 Task: Find connections with filter location Colegiales with filter topic #cybersecuritywith filter profile language English with filter current company Globant with filter school IT Jobs Updates with filter industry Audio and Video Equipment Manufacturing with filter service category Health Insurance with filter keywords title Payroll Manager
Action: Mouse moved to (503, 98)
Screenshot: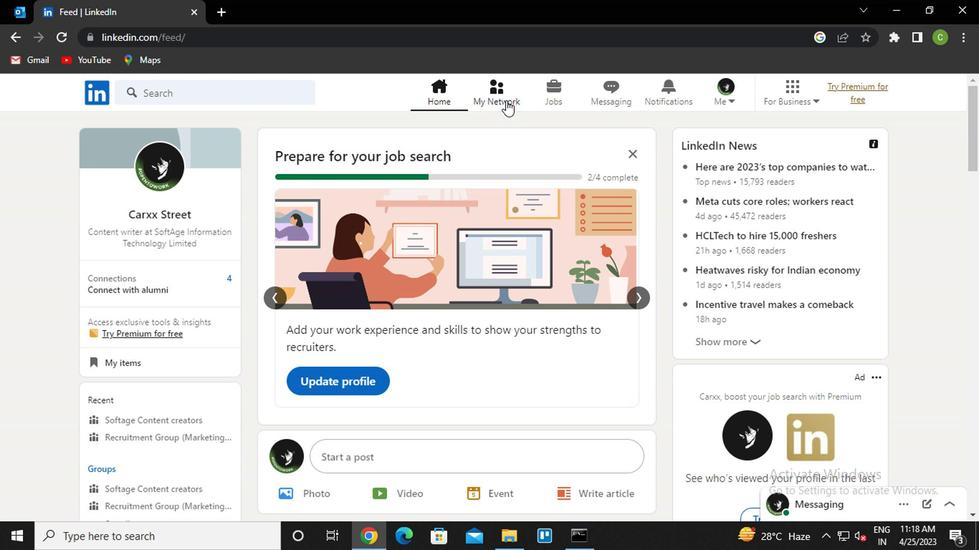 
Action: Mouse pressed left at (503, 98)
Screenshot: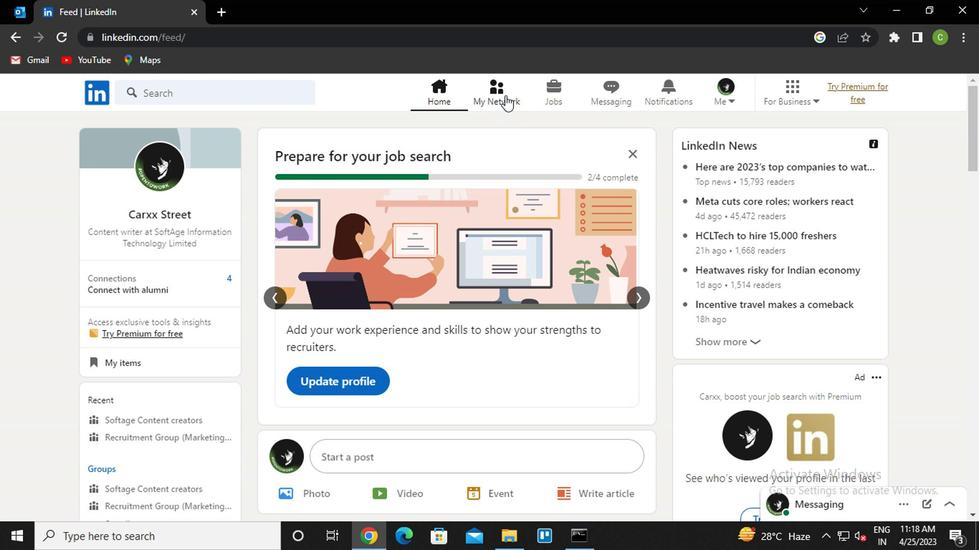 
Action: Mouse moved to (189, 180)
Screenshot: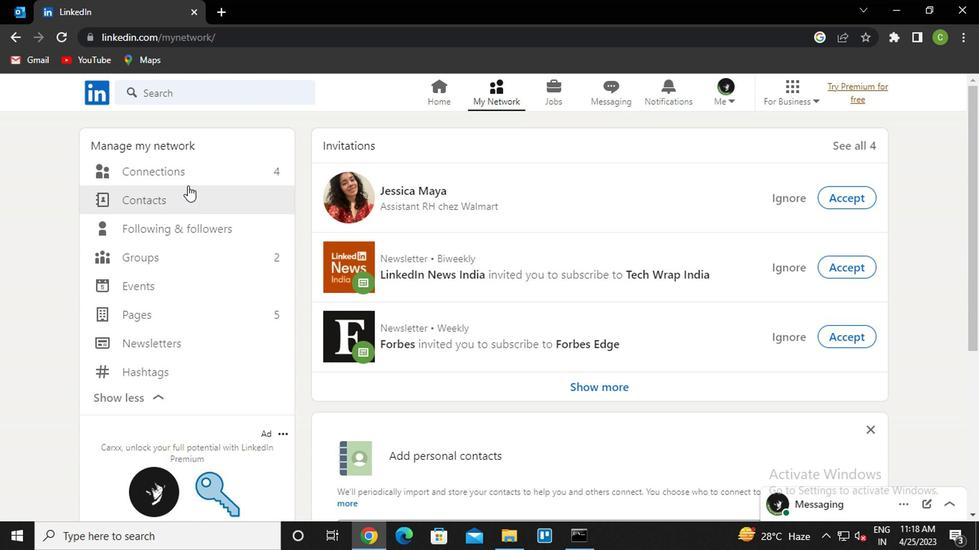 
Action: Mouse pressed left at (189, 180)
Screenshot: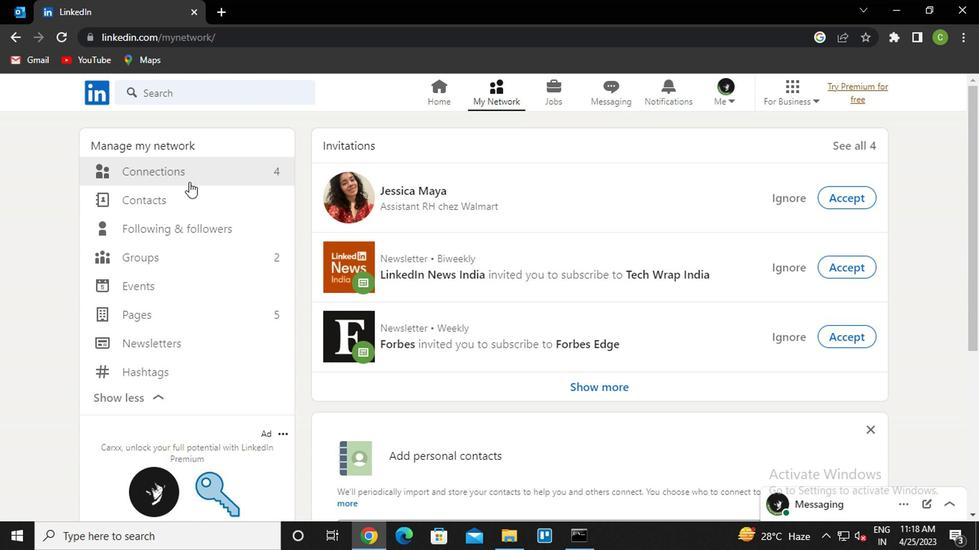 
Action: Mouse moved to (606, 172)
Screenshot: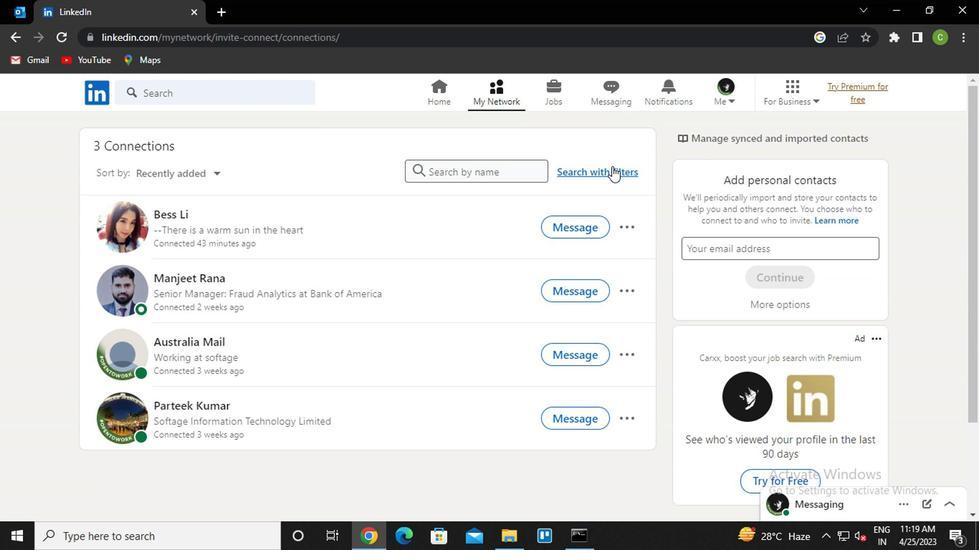 
Action: Mouse pressed left at (606, 172)
Screenshot: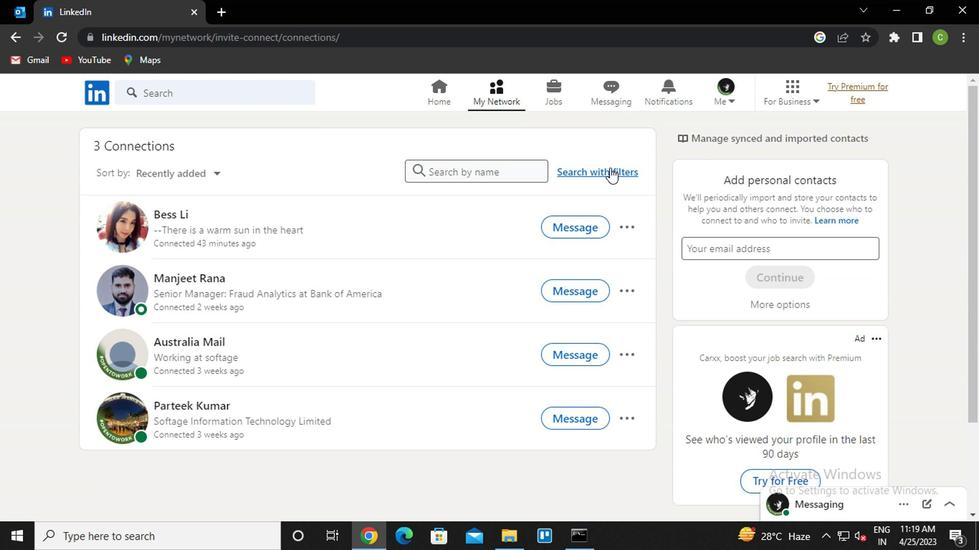 
Action: Mouse moved to (493, 138)
Screenshot: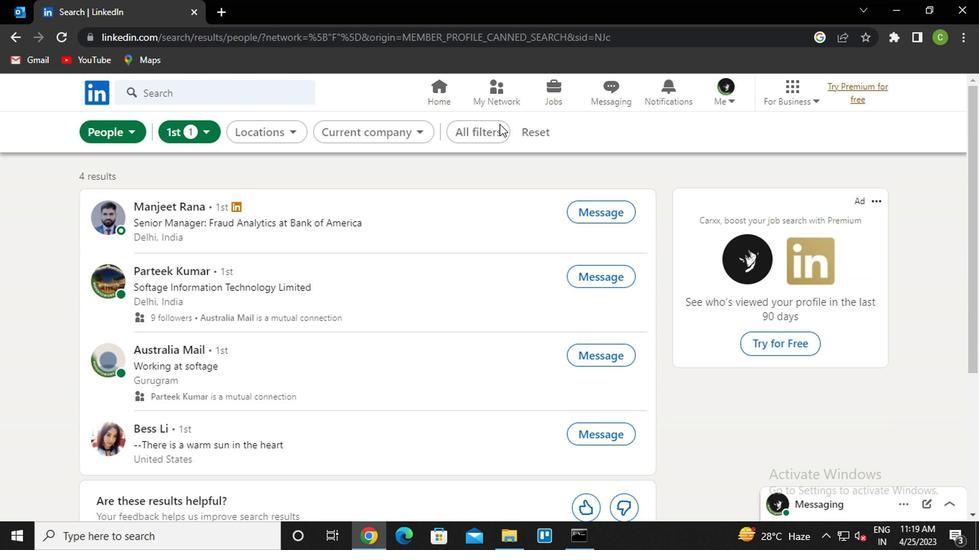 
Action: Mouse pressed left at (493, 138)
Screenshot: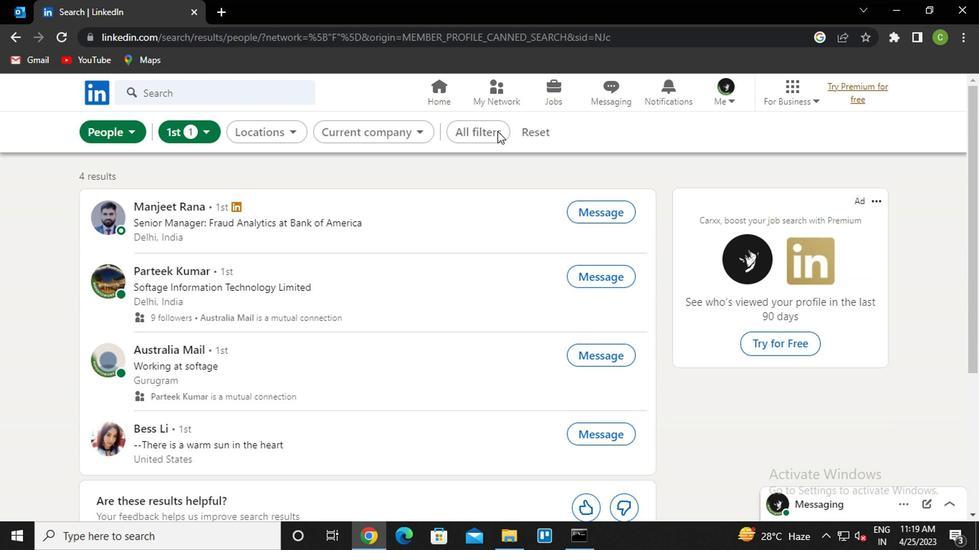 
Action: Mouse moved to (804, 340)
Screenshot: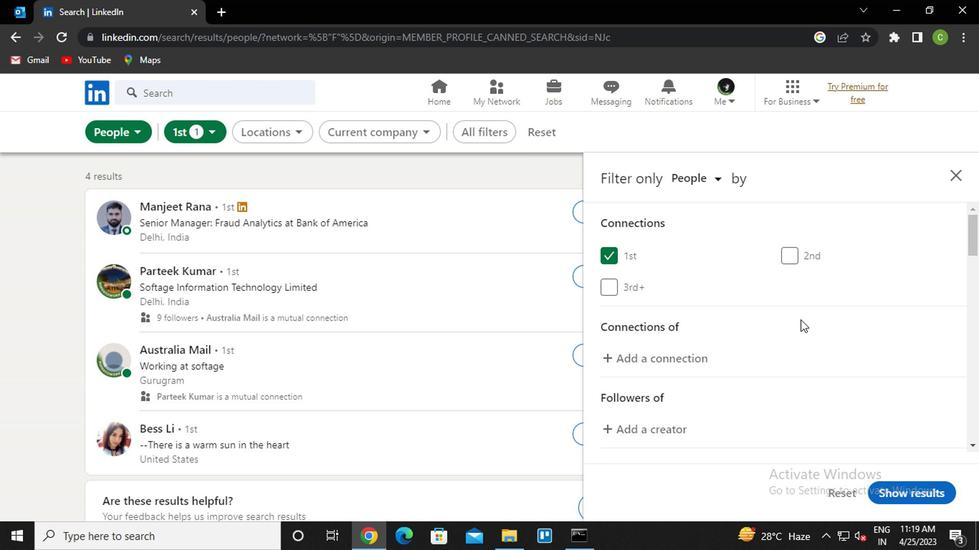 
Action: Mouse scrolled (804, 339) with delta (0, -1)
Screenshot: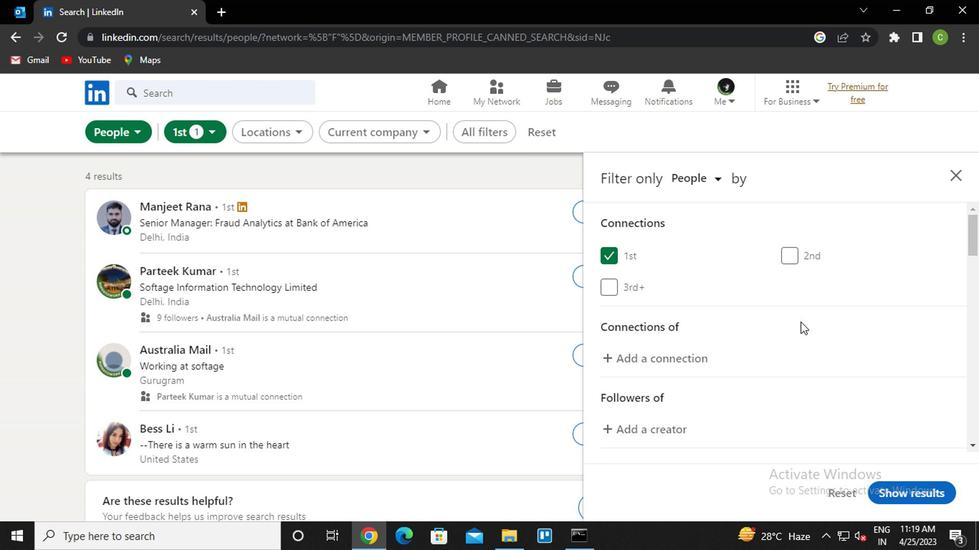 
Action: Mouse scrolled (804, 339) with delta (0, -1)
Screenshot: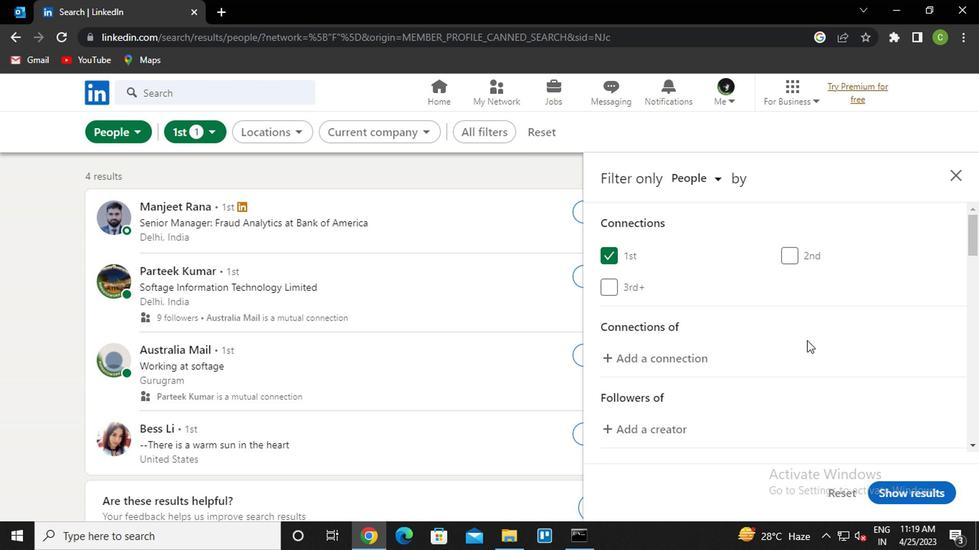 
Action: Mouse scrolled (804, 339) with delta (0, -1)
Screenshot: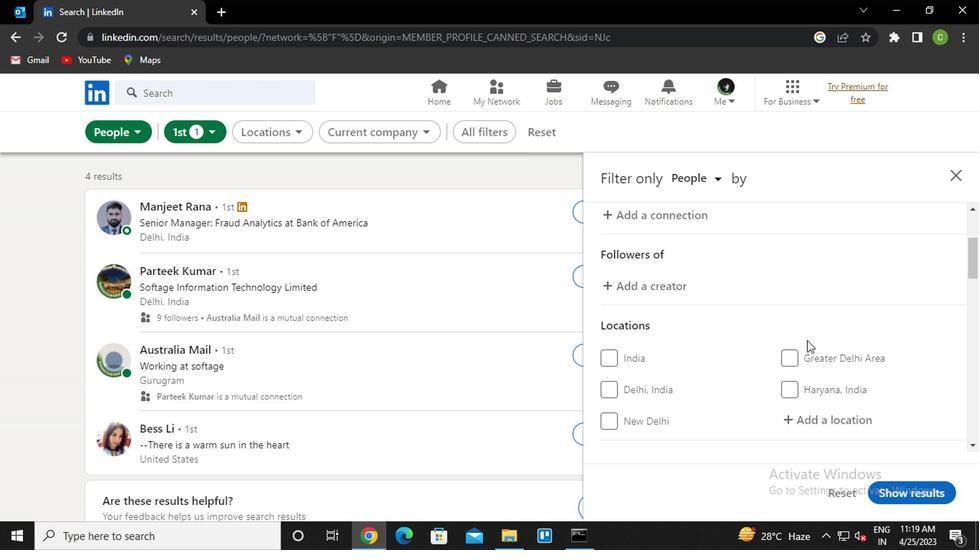 
Action: Mouse moved to (817, 347)
Screenshot: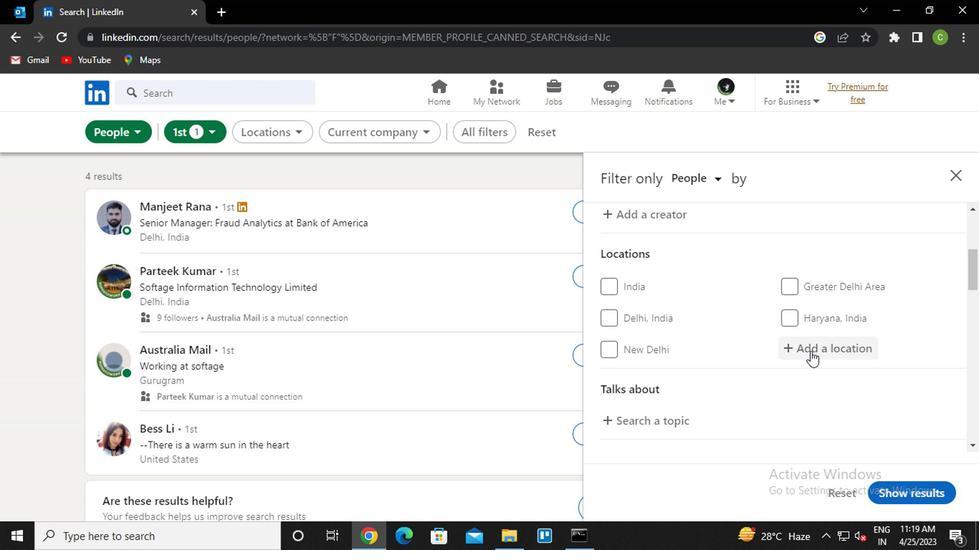 
Action: Mouse pressed left at (817, 347)
Screenshot: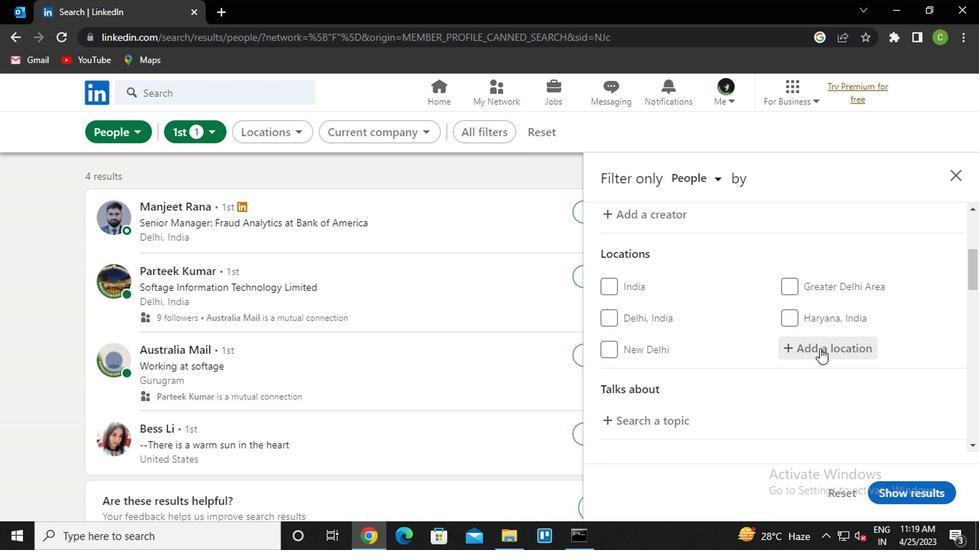 
Action: Key pressed <Key.caps_lock><Key.caps_lock>c<Key.caps_lock>olegiales
Screenshot: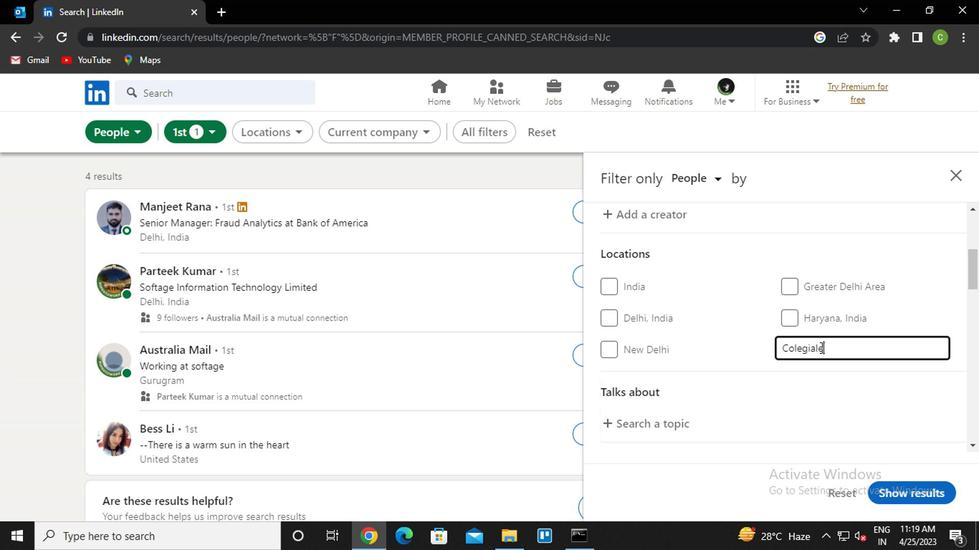 
Action: Mouse moved to (828, 382)
Screenshot: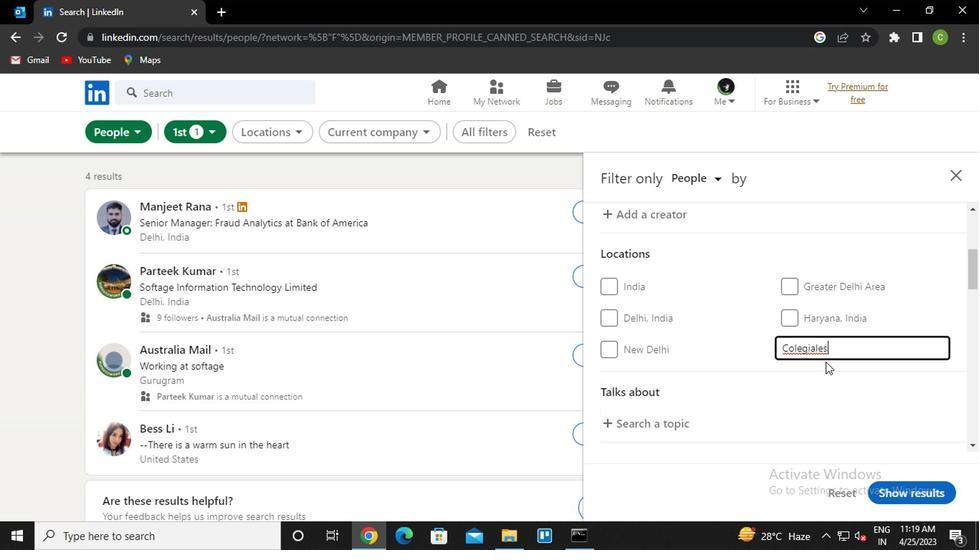 
Action: Mouse pressed left at (828, 382)
Screenshot: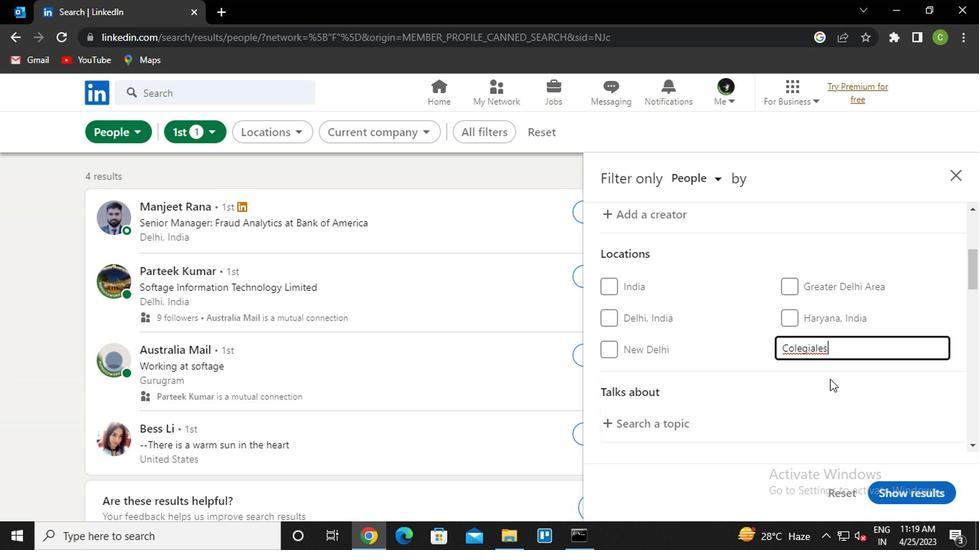 
Action: Mouse moved to (828, 383)
Screenshot: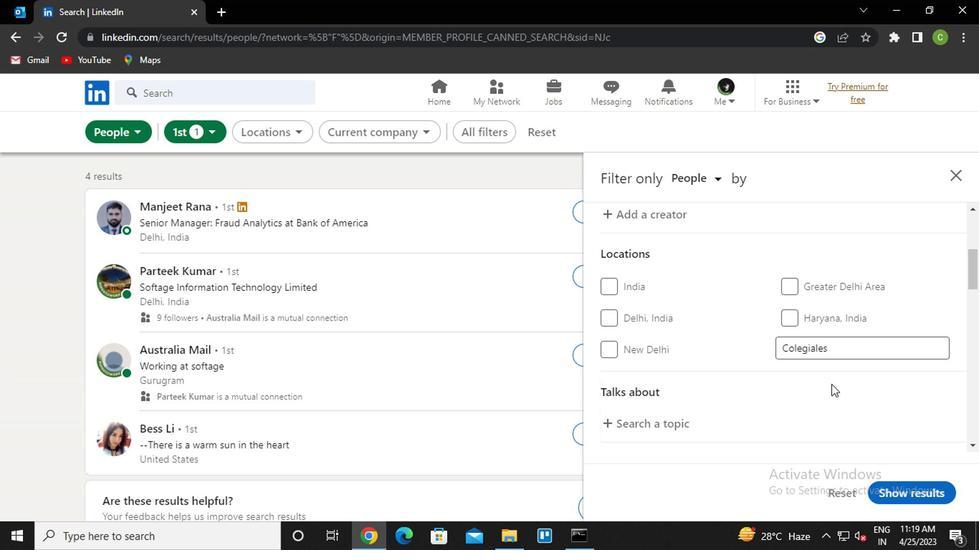 
Action: Mouse scrolled (828, 382) with delta (0, 0)
Screenshot: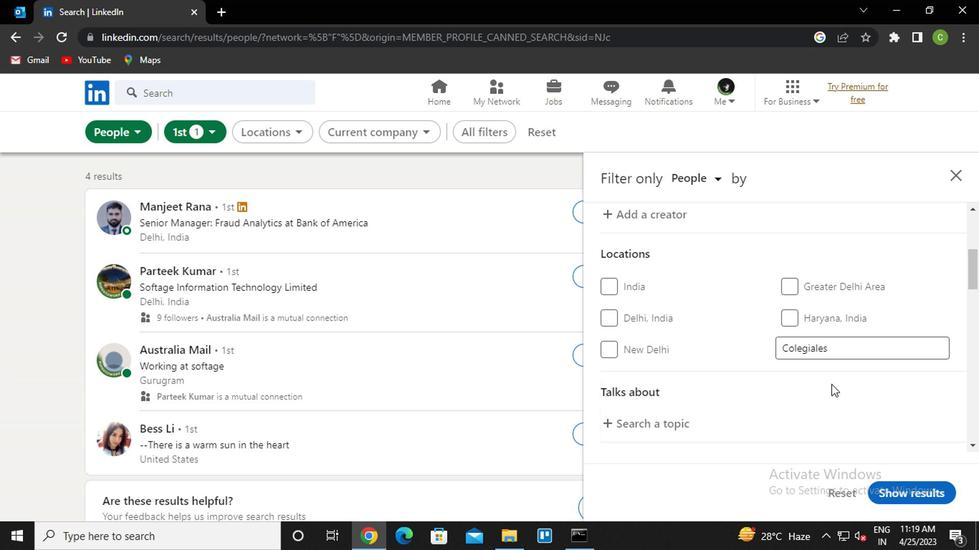 
Action: Mouse moved to (654, 354)
Screenshot: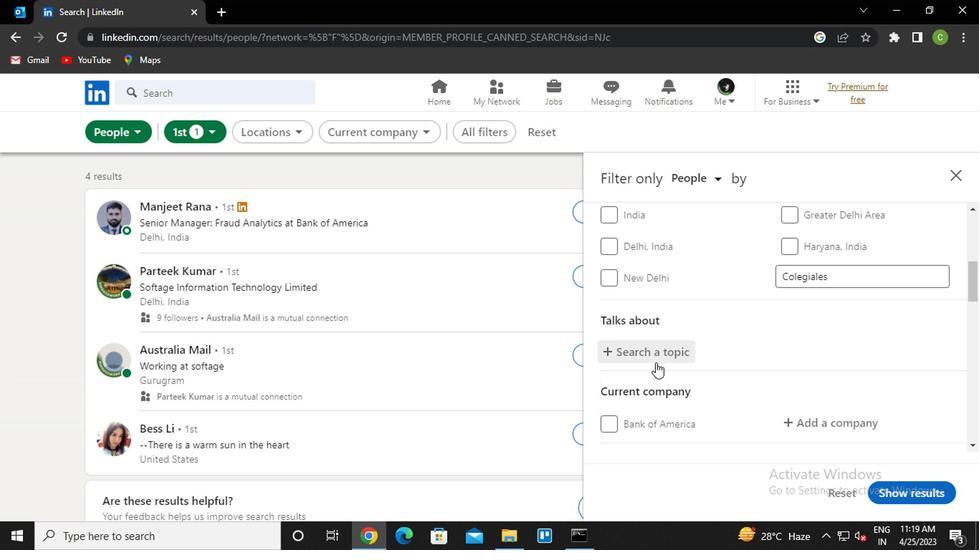 
Action: Mouse pressed left at (654, 354)
Screenshot: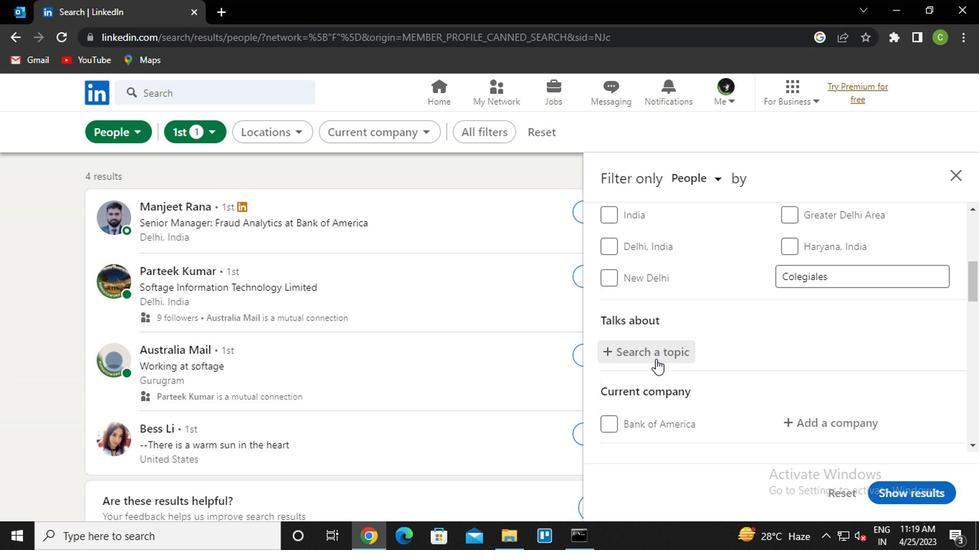 
Action: Mouse moved to (654, 353)
Screenshot: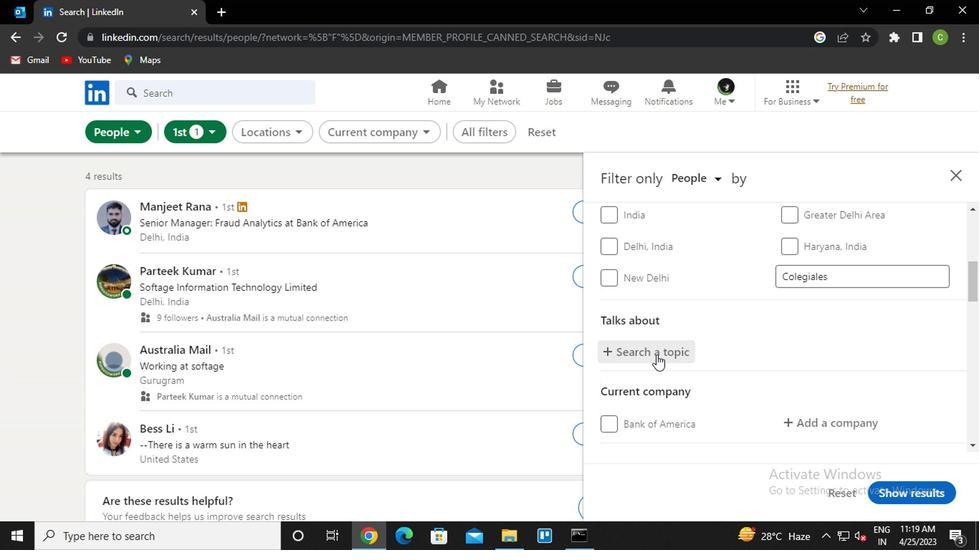
Action: Key pressed <Key.shift>@CYBERSECURITY
Screenshot: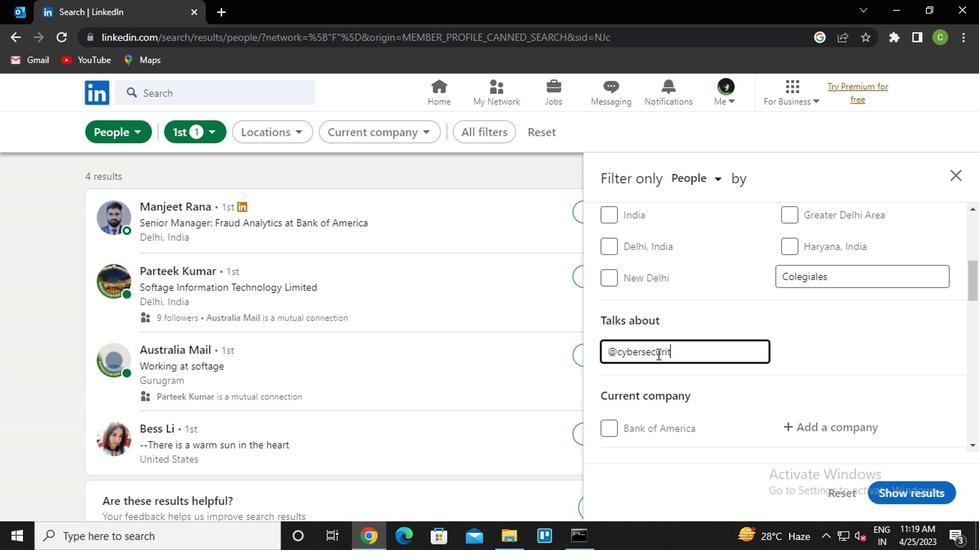 
Action: Mouse moved to (615, 351)
Screenshot: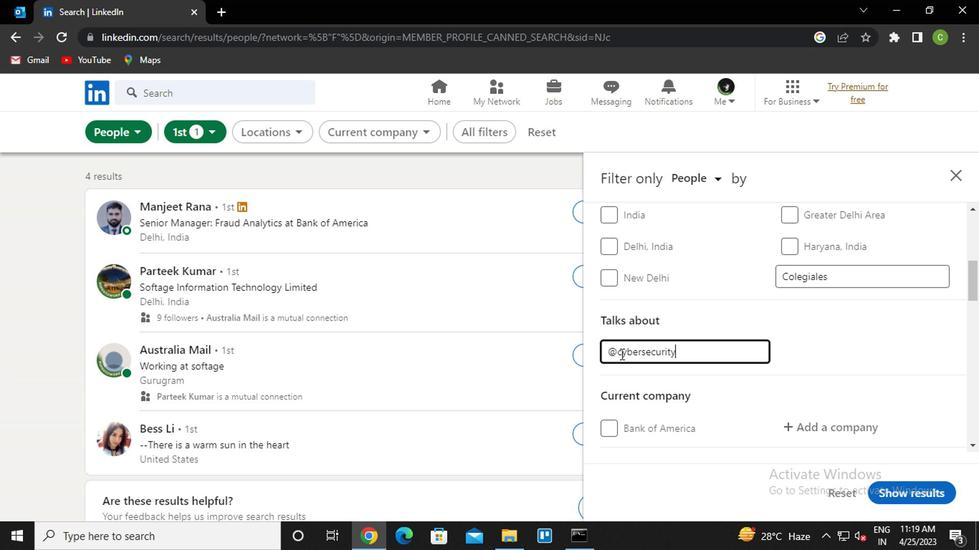 
Action: Mouse pressed left at (615, 351)
Screenshot: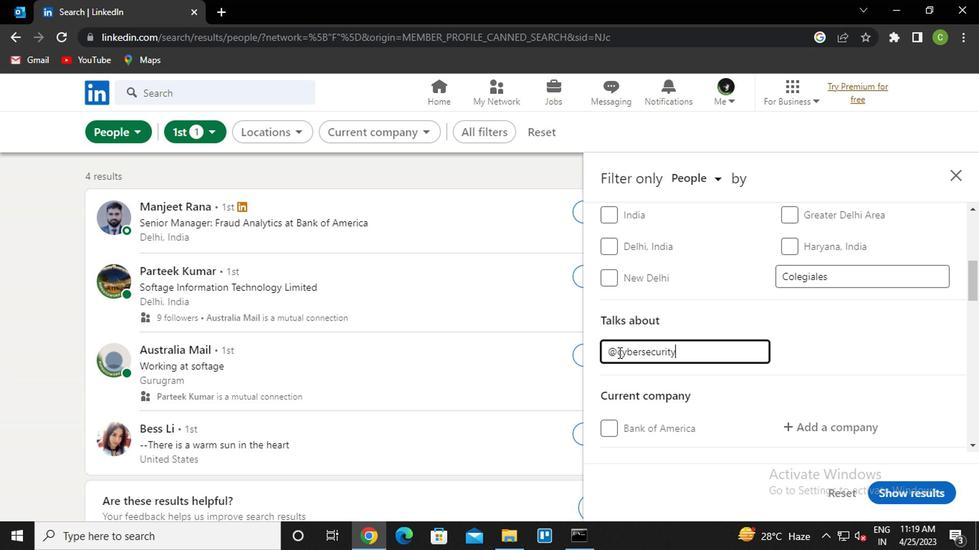 
Action: Mouse moved to (618, 351)
Screenshot: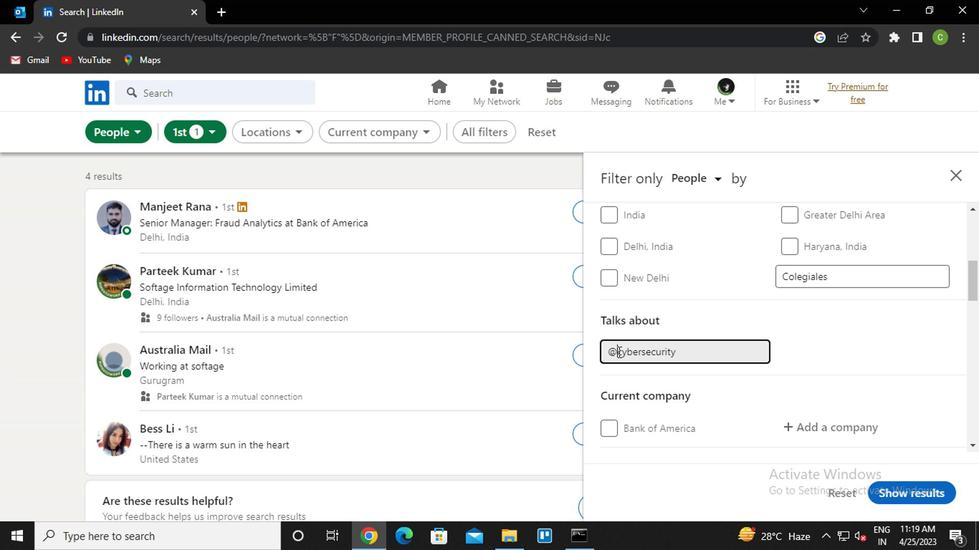 
Action: Key pressed <Key.backspace><Key.shift>#
Screenshot: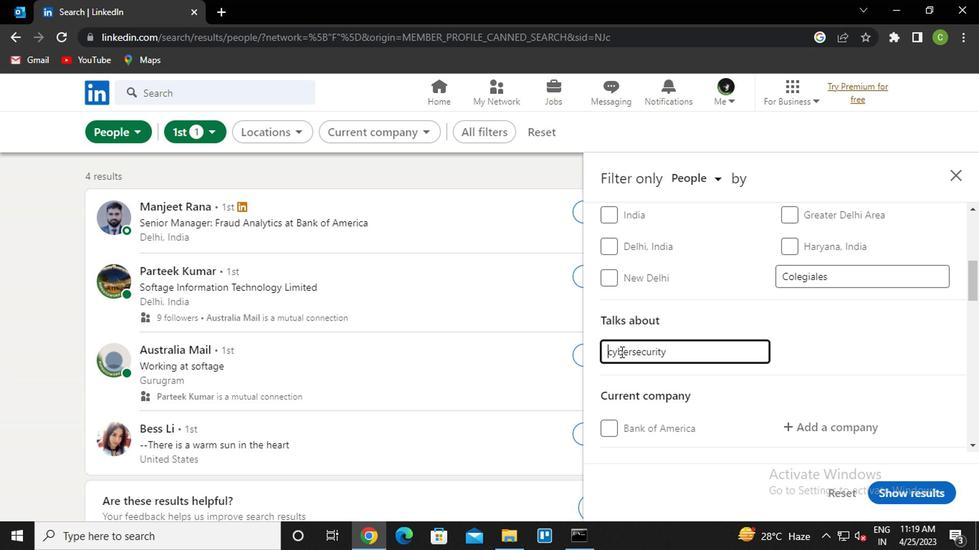 
Action: Mouse moved to (792, 344)
Screenshot: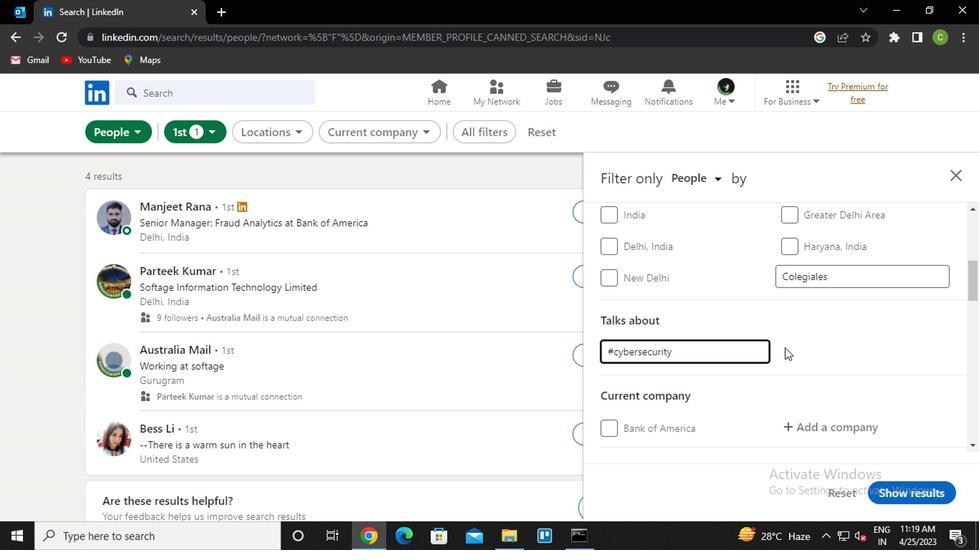 
Action: Mouse pressed left at (792, 344)
Screenshot: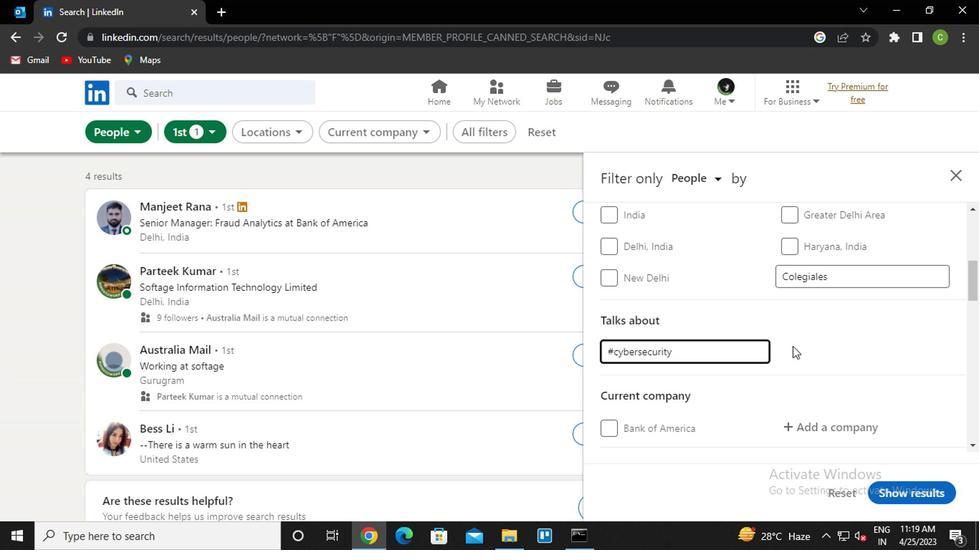 
Action: Mouse scrolled (792, 343) with delta (0, 0)
Screenshot: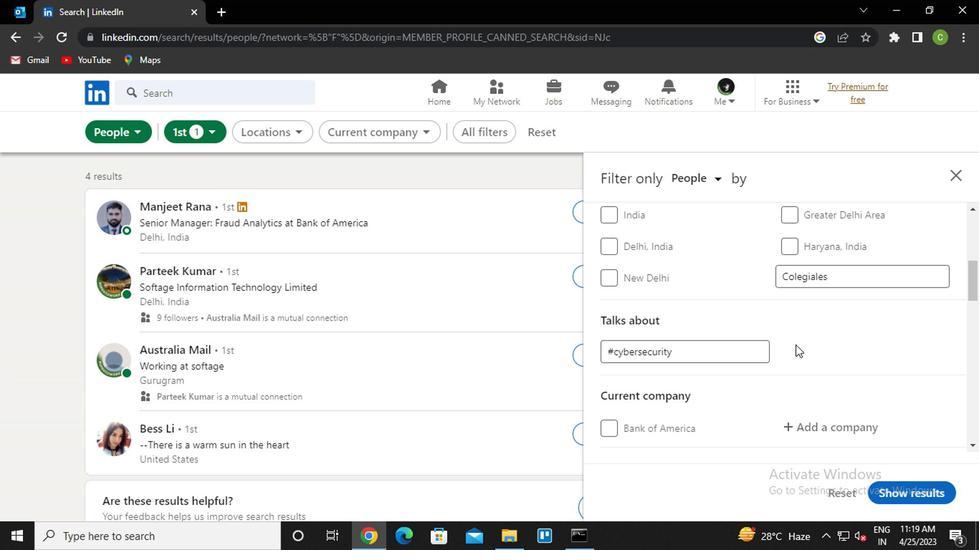 
Action: Mouse moved to (792, 344)
Screenshot: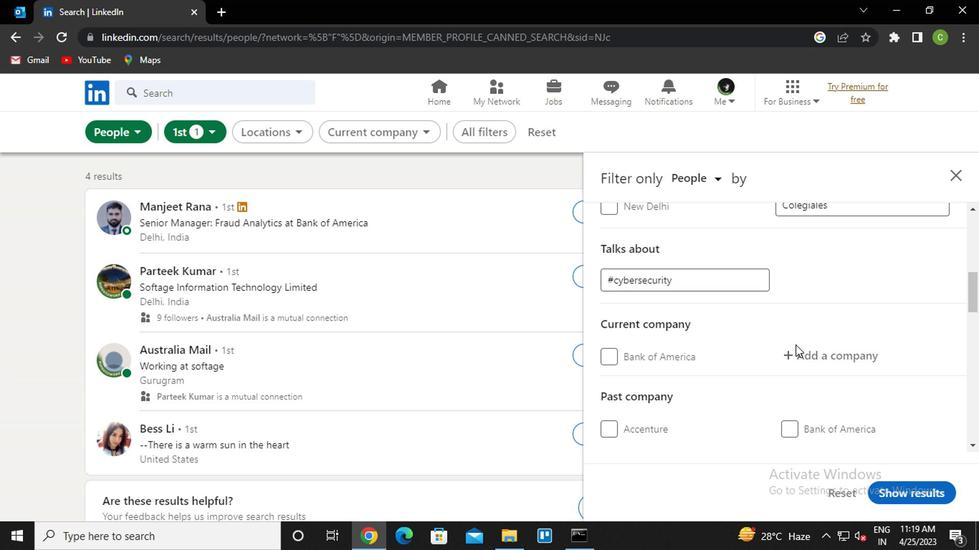 
Action: Mouse scrolled (792, 344) with delta (0, 0)
Screenshot: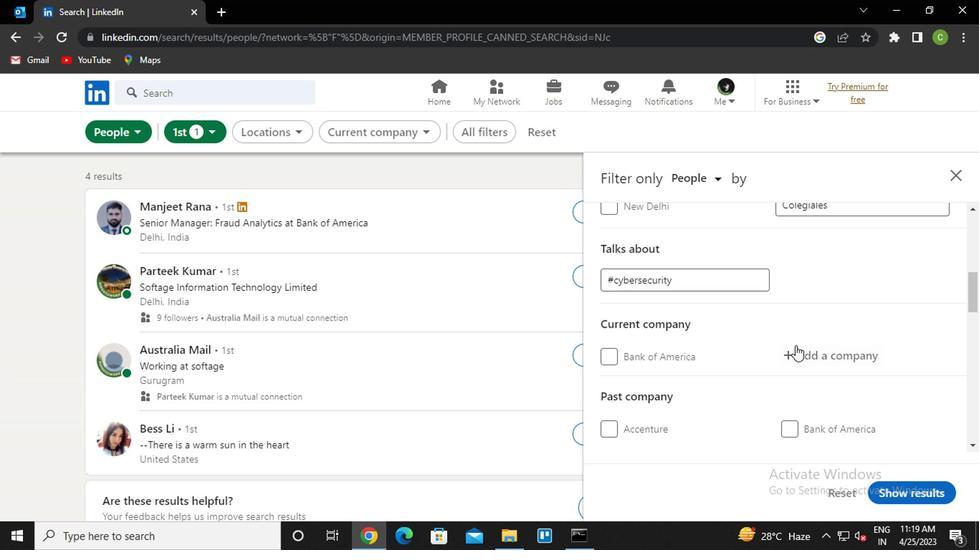 
Action: Mouse scrolled (792, 344) with delta (0, 0)
Screenshot: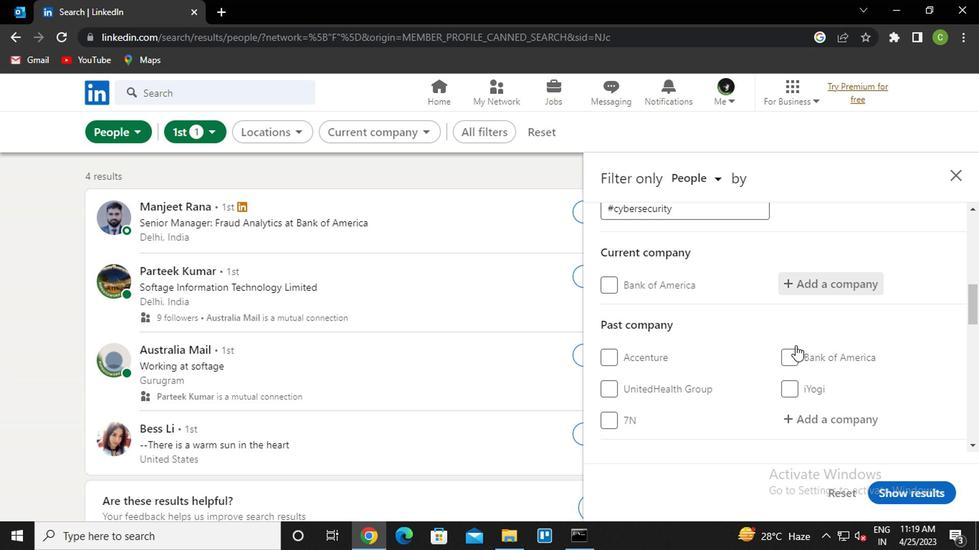 
Action: Mouse moved to (792, 344)
Screenshot: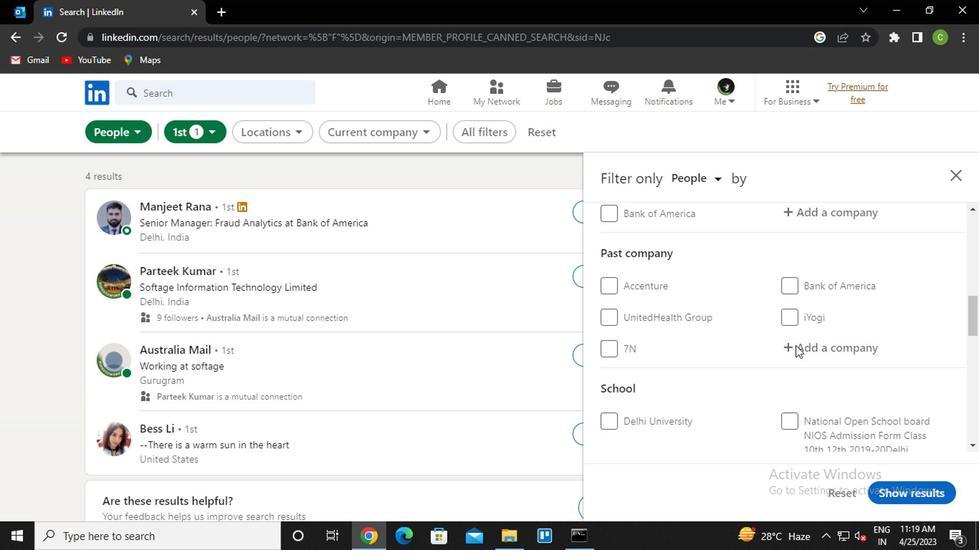 
Action: Mouse scrolled (792, 344) with delta (0, 0)
Screenshot: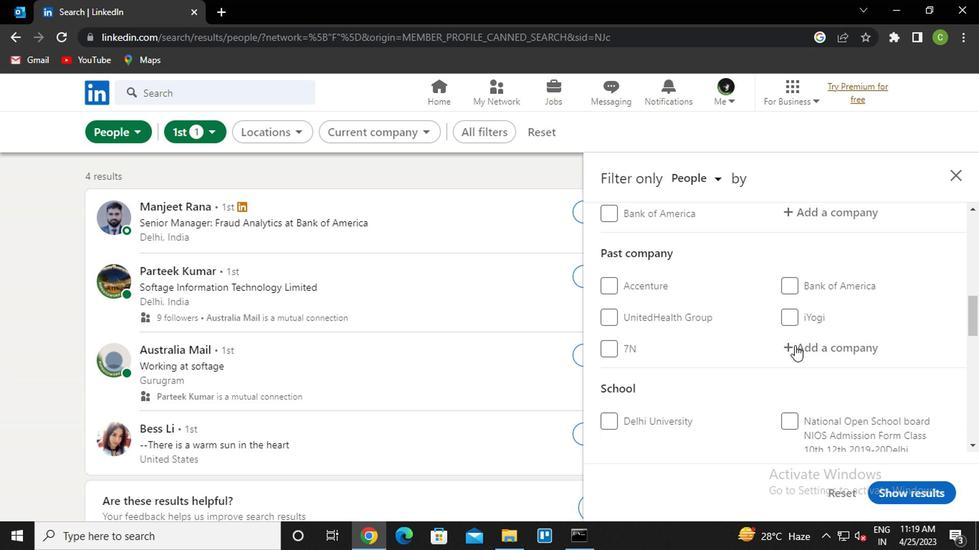 
Action: Mouse scrolled (792, 344) with delta (0, 0)
Screenshot: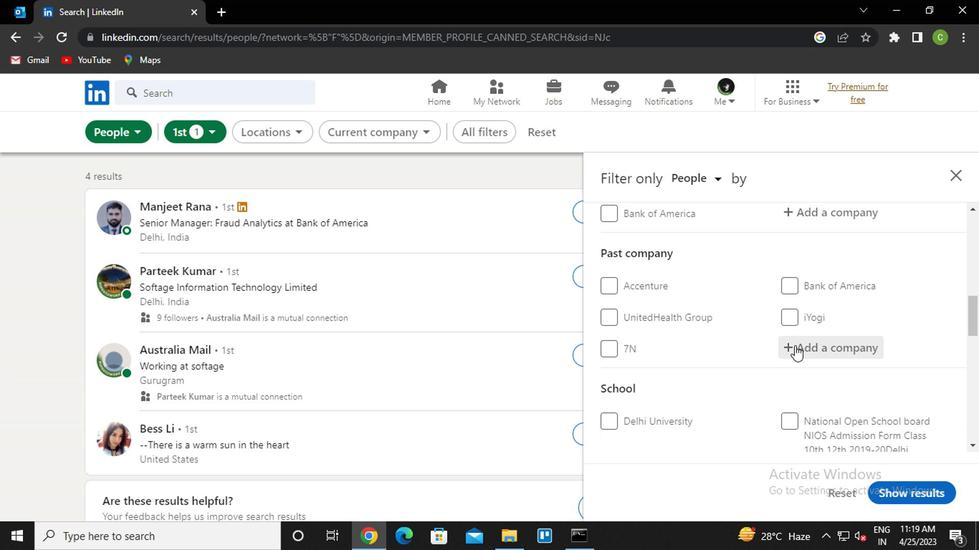 
Action: Mouse moved to (792, 345)
Screenshot: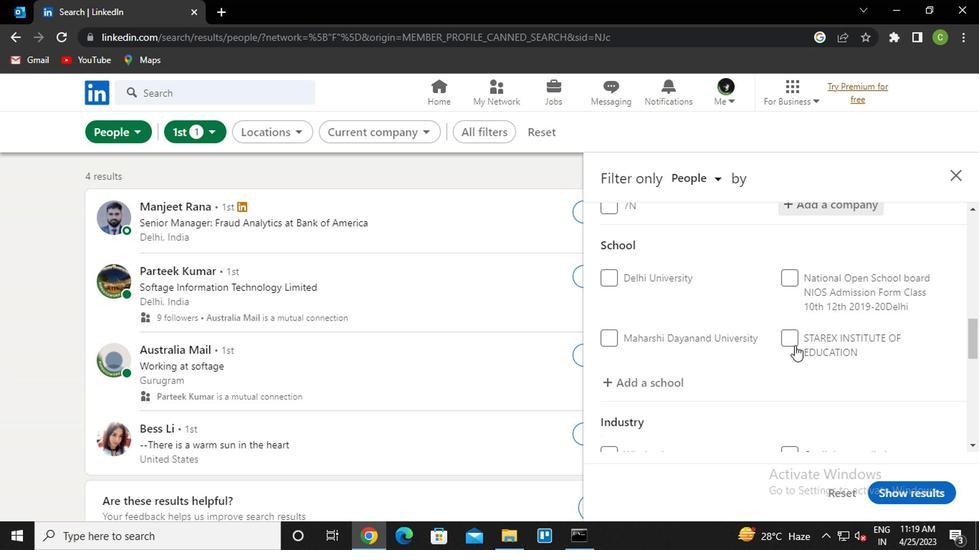 
Action: Mouse scrolled (792, 344) with delta (0, -1)
Screenshot: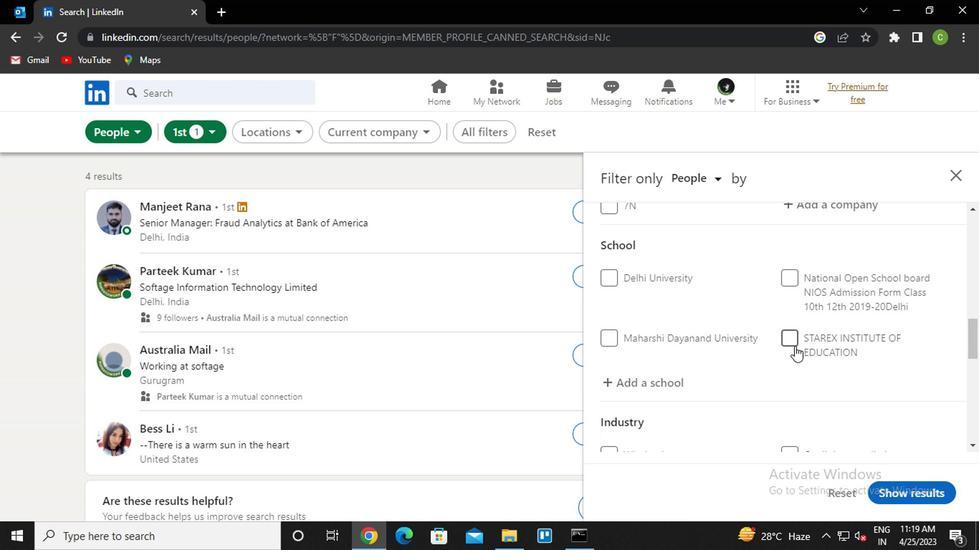 
Action: Mouse scrolled (792, 344) with delta (0, -1)
Screenshot: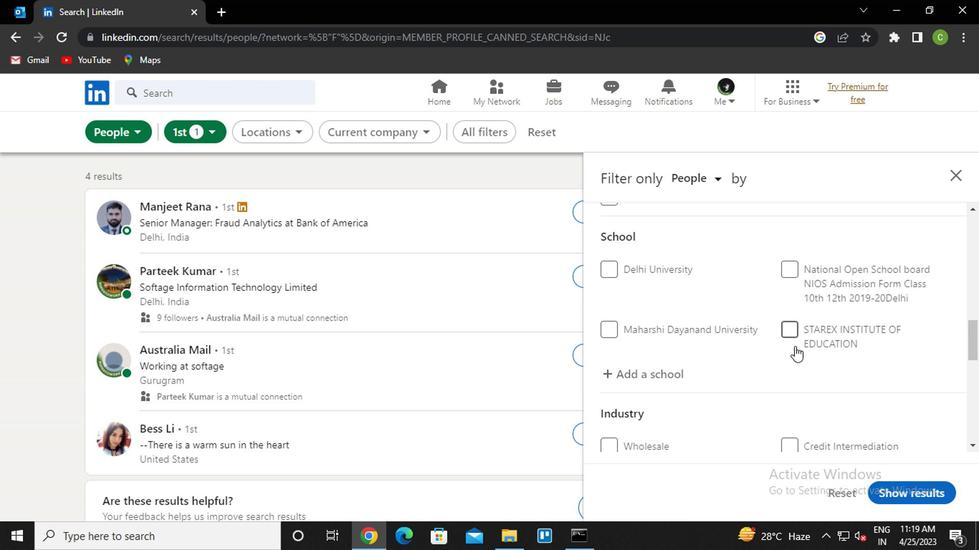 
Action: Mouse scrolled (792, 344) with delta (0, -1)
Screenshot: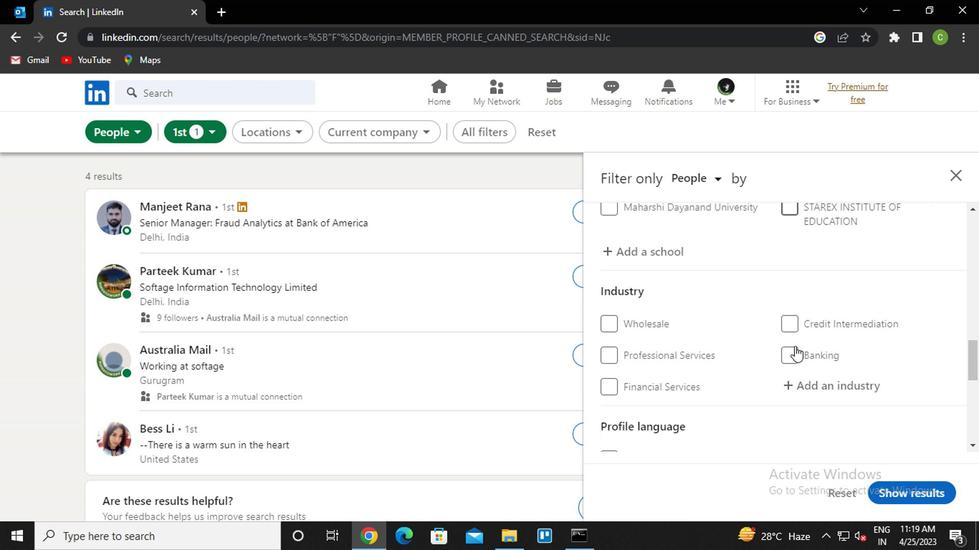 
Action: Mouse moved to (605, 372)
Screenshot: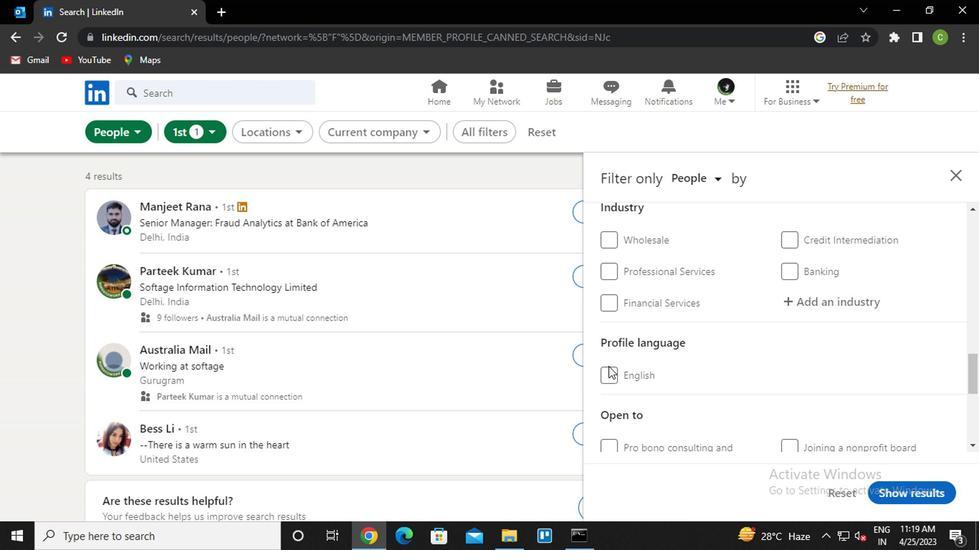 
Action: Mouse pressed left at (605, 372)
Screenshot: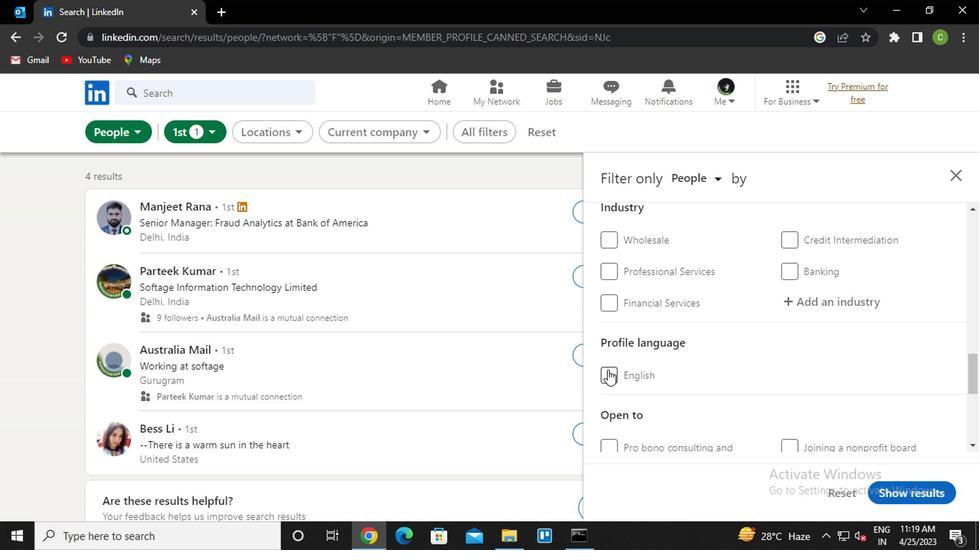 
Action: Mouse moved to (706, 324)
Screenshot: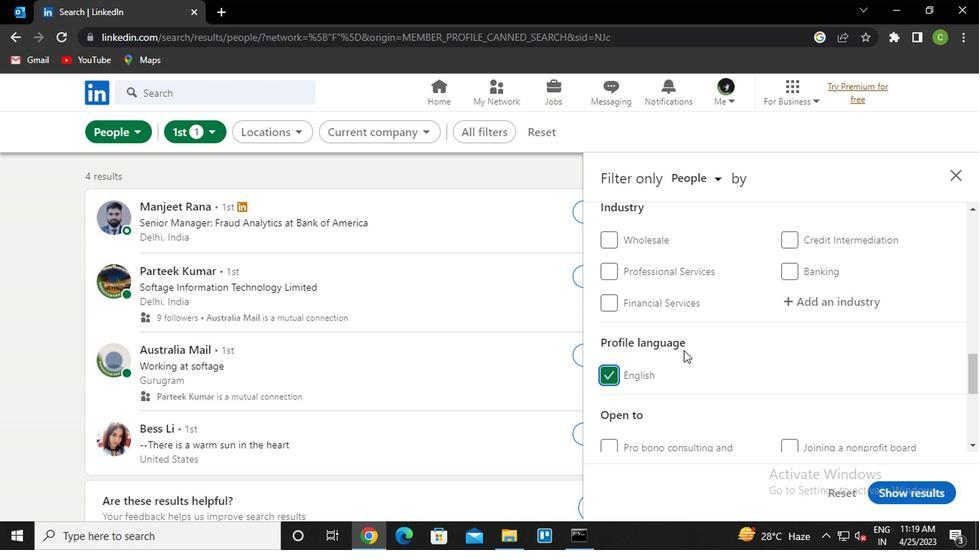 
Action: Mouse scrolled (706, 325) with delta (0, 1)
Screenshot: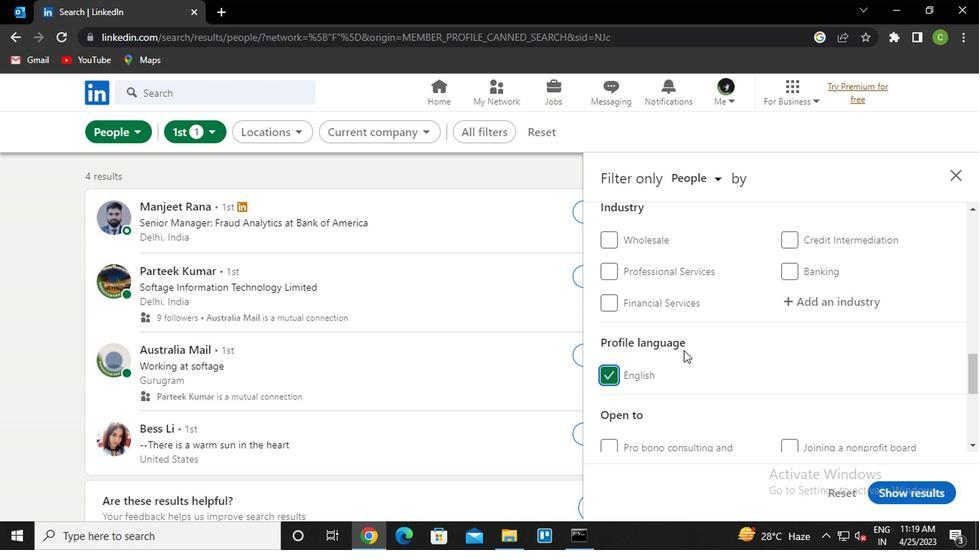 
Action: Mouse moved to (707, 323)
Screenshot: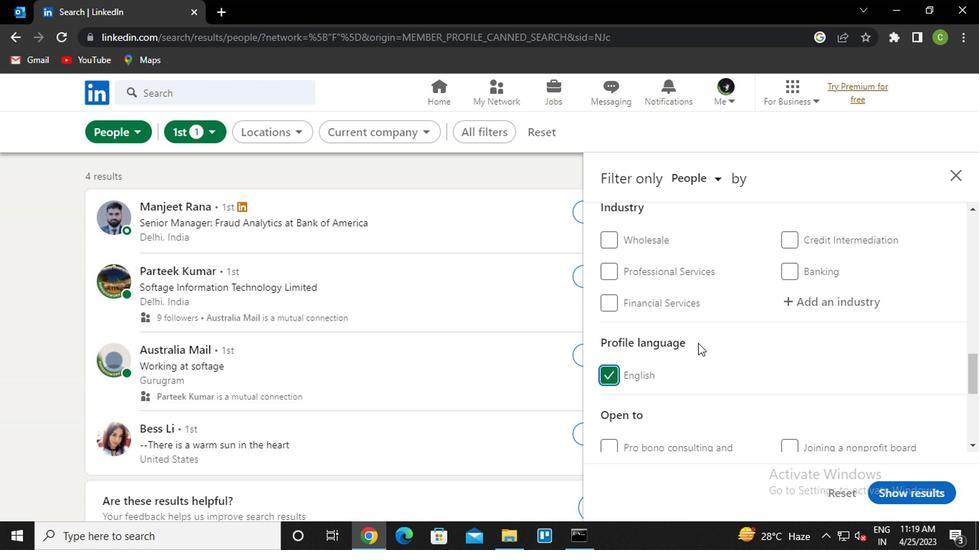 
Action: Mouse scrolled (707, 323) with delta (0, 0)
Screenshot: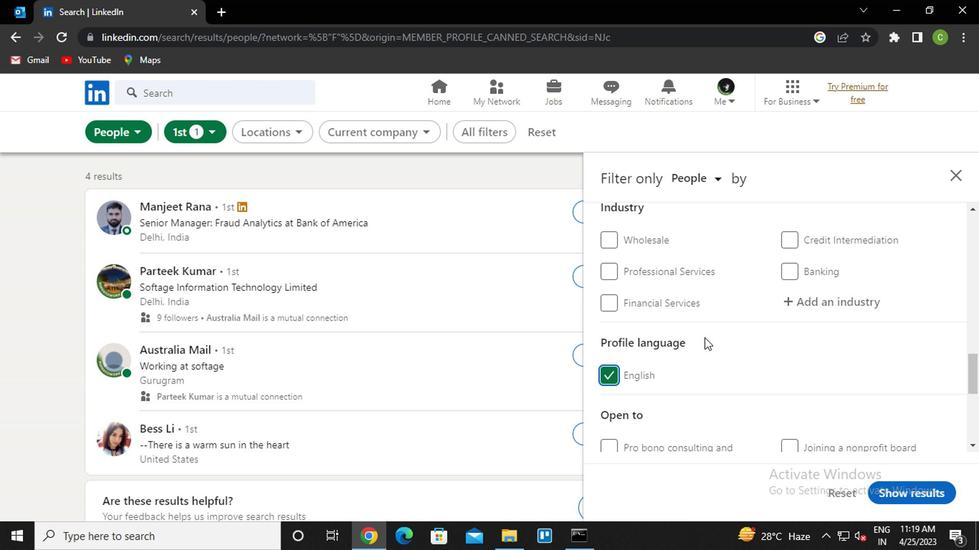 
Action: Mouse moved to (705, 323)
Screenshot: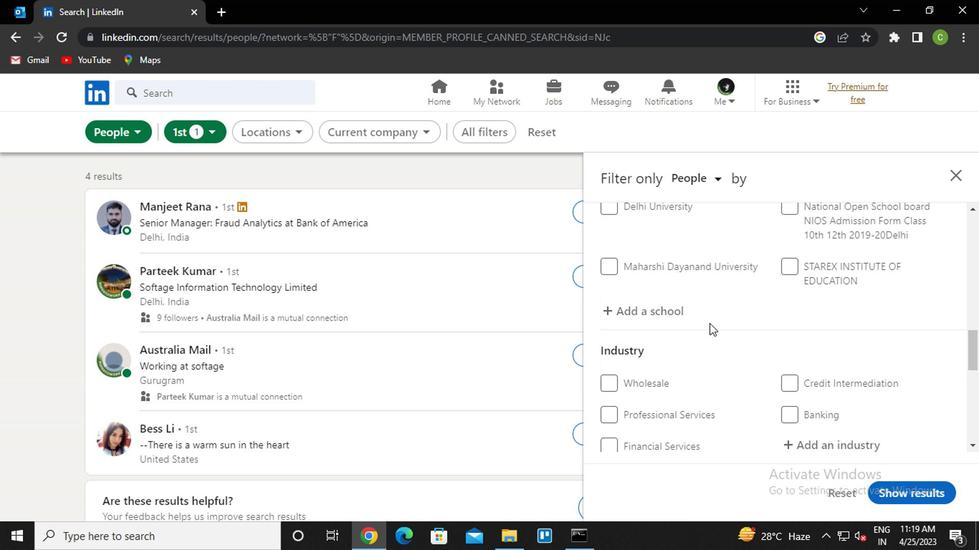 
Action: Mouse scrolled (705, 324) with delta (0, 0)
Screenshot: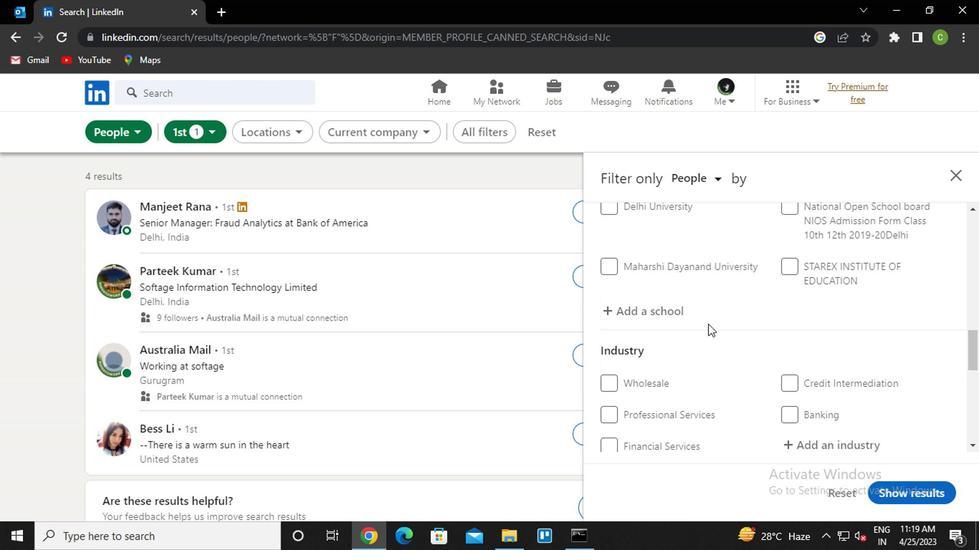 
Action: Mouse moved to (704, 324)
Screenshot: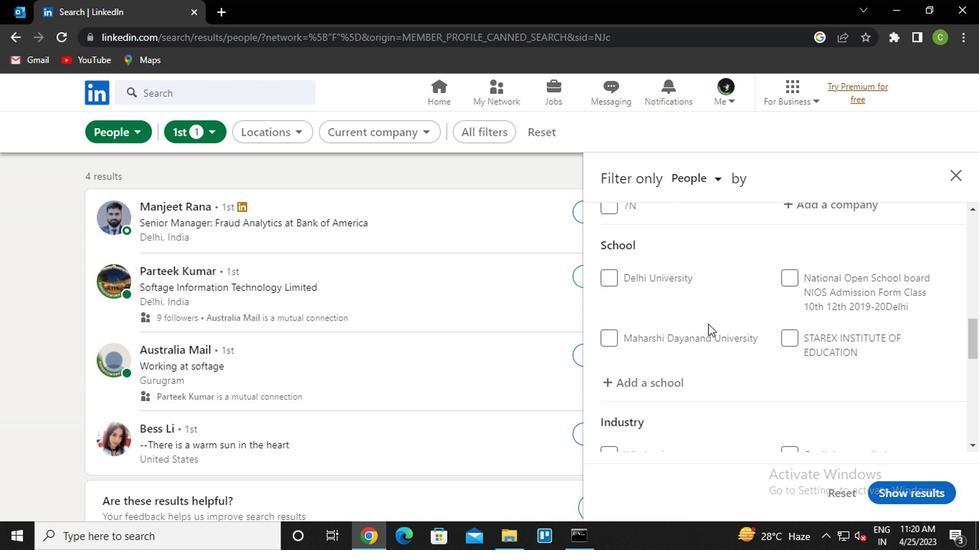 
Action: Mouse scrolled (704, 325) with delta (0, 1)
Screenshot: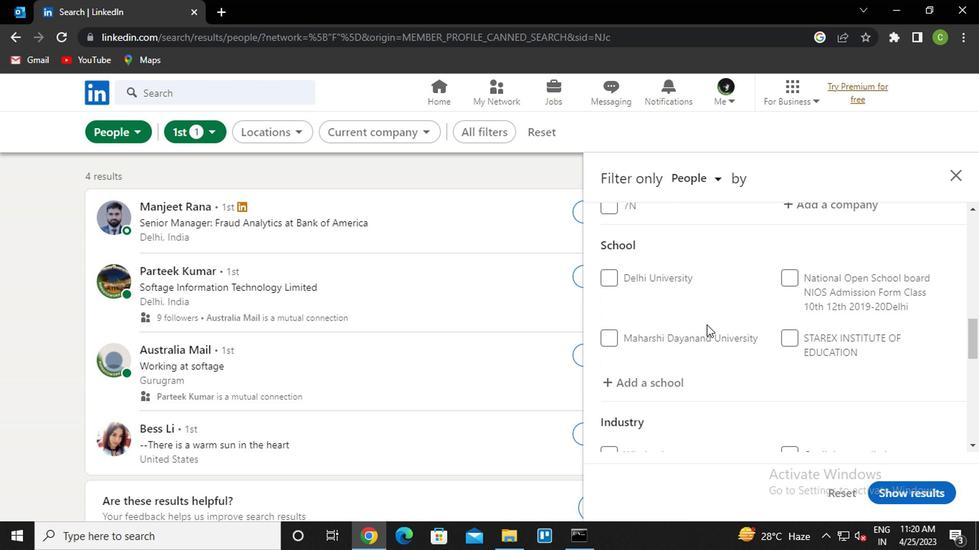 
Action: Mouse scrolled (704, 325) with delta (0, 1)
Screenshot: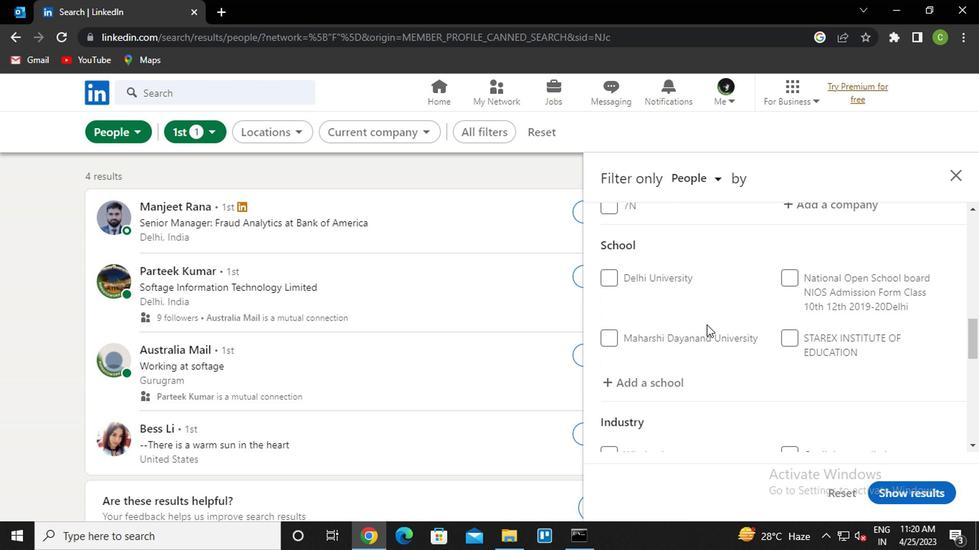 
Action: Mouse moved to (680, 322)
Screenshot: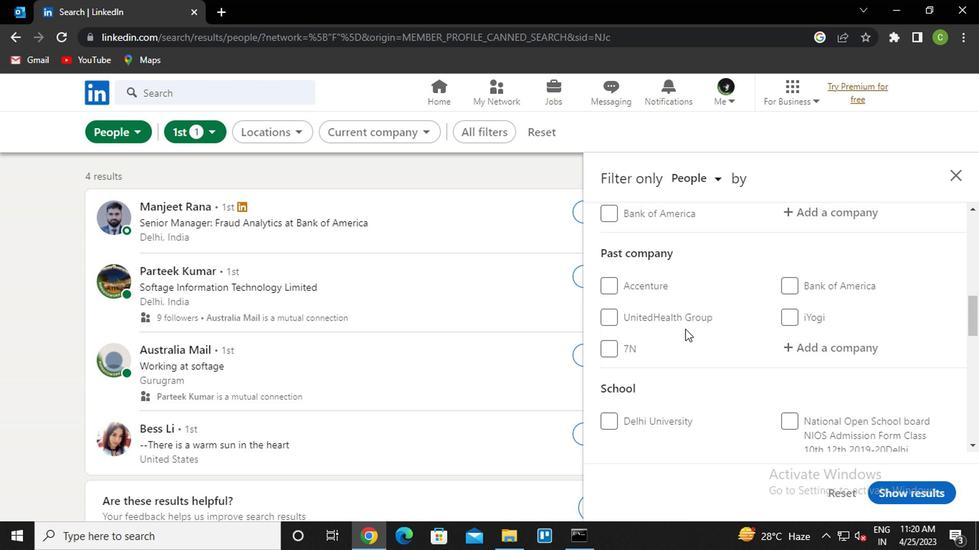 
Action: Mouse scrolled (680, 323) with delta (0, 1)
Screenshot: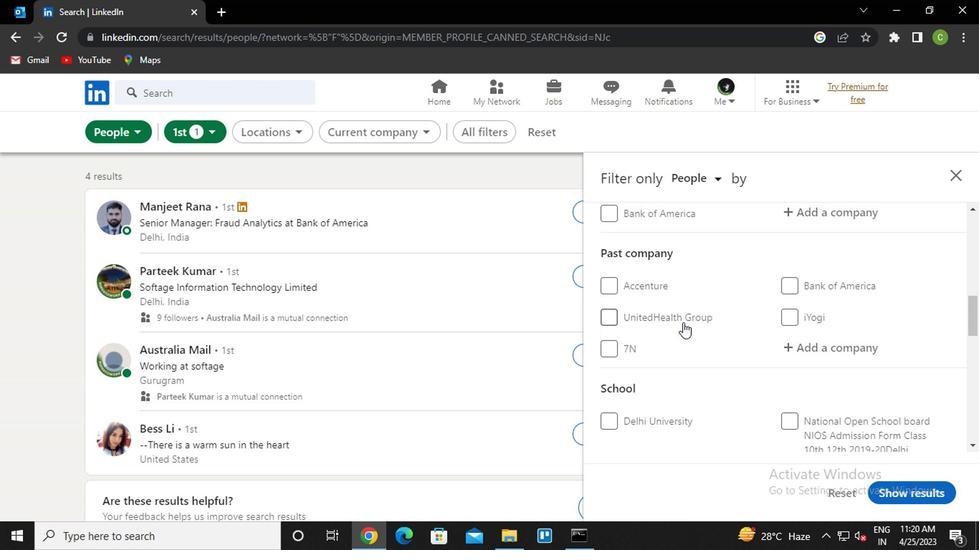 
Action: Mouse moved to (808, 287)
Screenshot: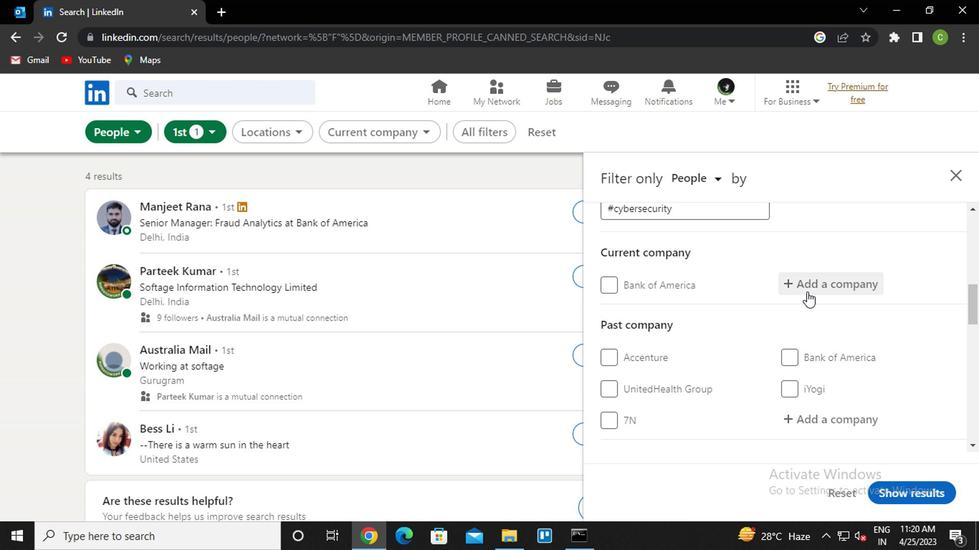 
Action: Mouse pressed left at (808, 287)
Screenshot: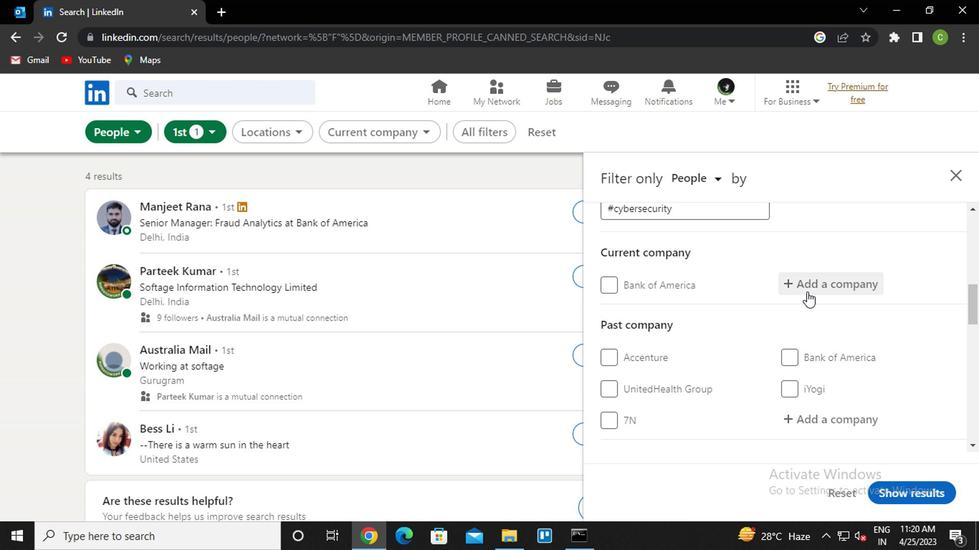 
Action: Mouse moved to (809, 309)
Screenshot: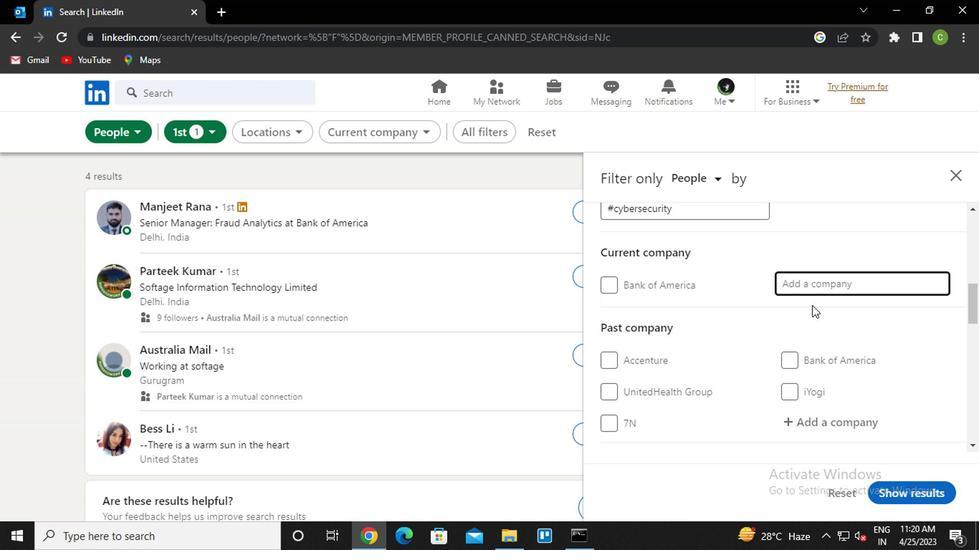 
Action: Key pressed <Key.caps_lock>G<Key.caps_lock>O<Key.backspace>LOBANT
Screenshot: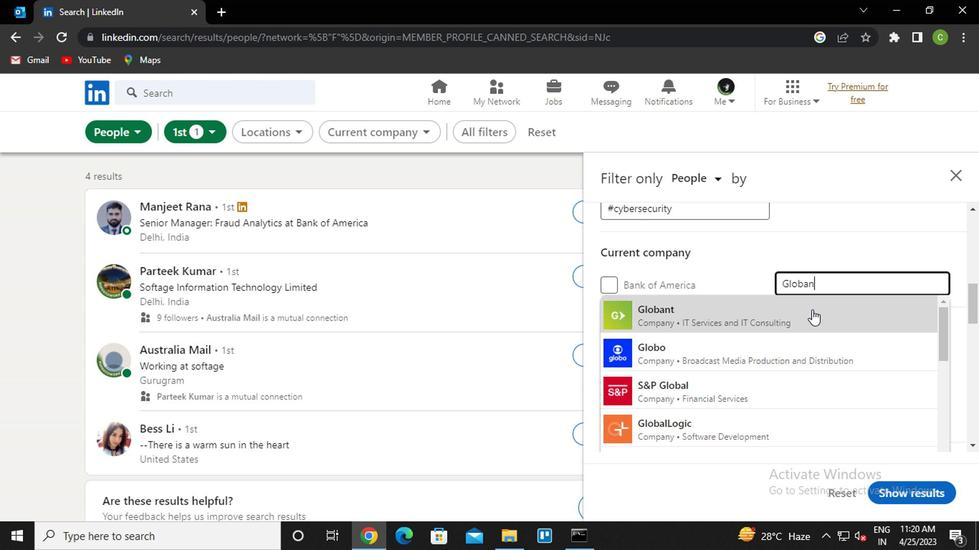 
Action: Mouse moved to (807, 314)
Screenshot: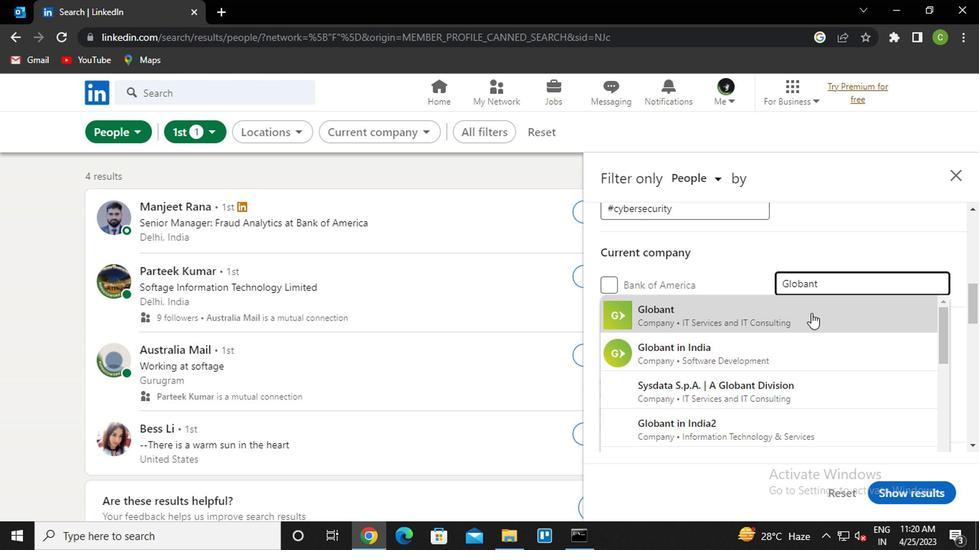 
Action: Mouse pressed left at (807, 314)
Screenshot: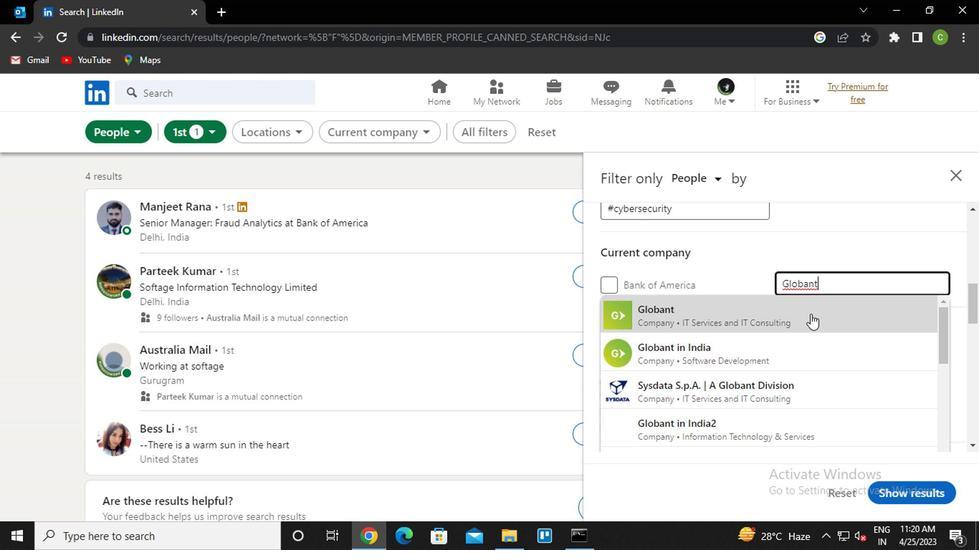 
Action: Mouse moved to (803, 316)
Screenshot: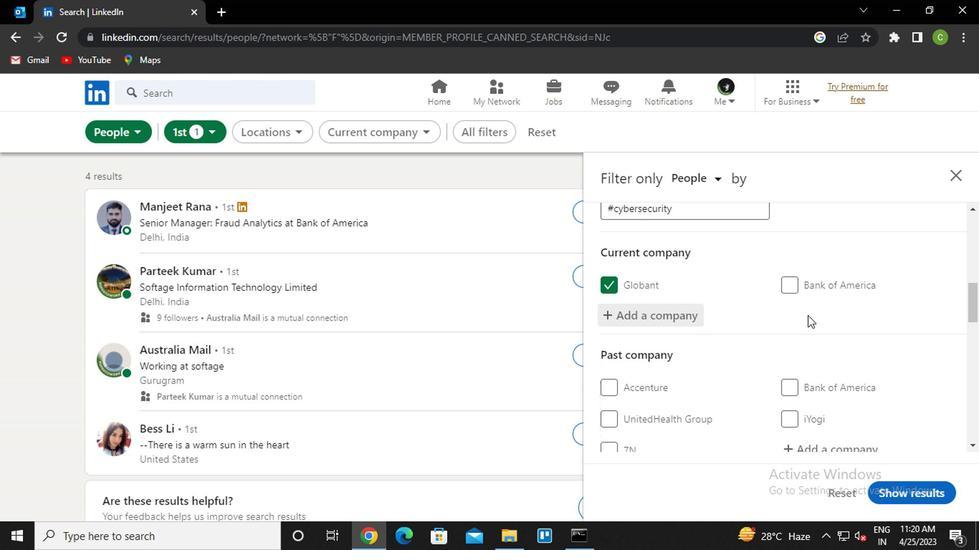 
Action: Mouse scrolled (803, 315) with delta (0, -1)
Screenshot: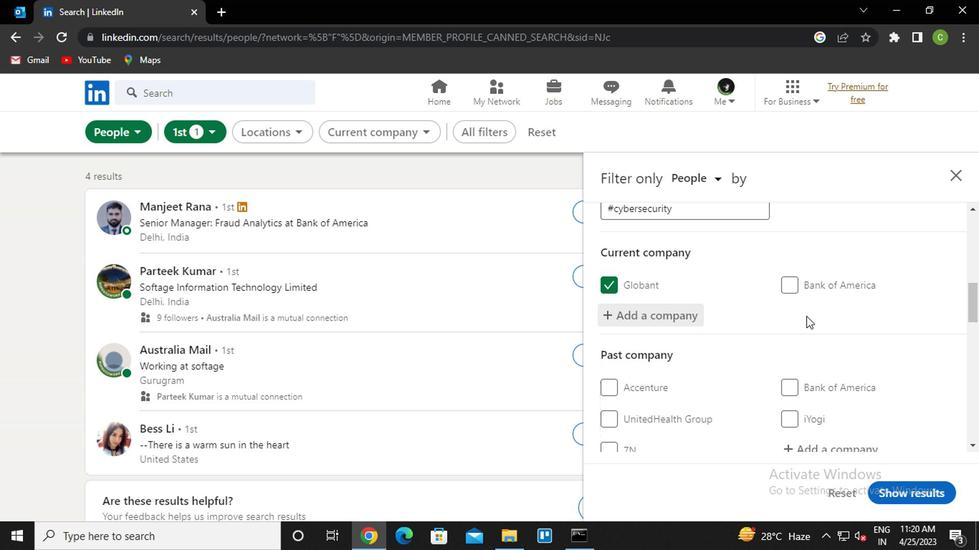 
Action: Mouse scrolled (803, 315) with delta (0, -1)
Screenshot: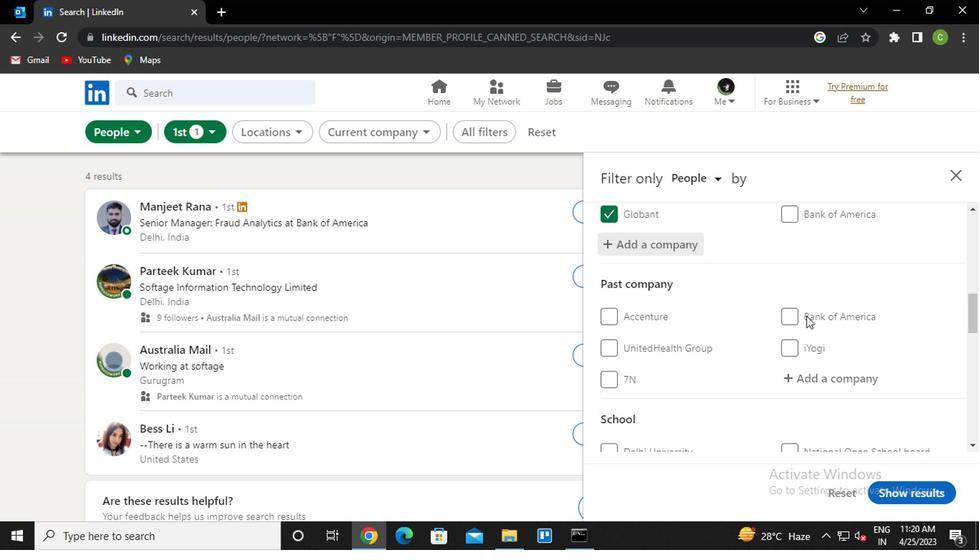 
Action: Mouse moved to (802, 321)
Screenshot: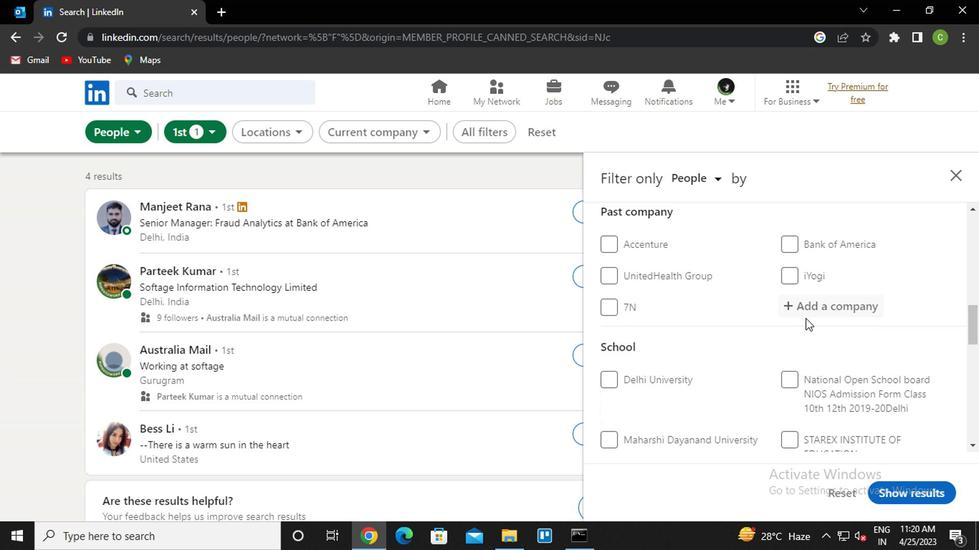 
Action: Mouse scrolled (802, 320) with delta (0, -1)
Screenshot: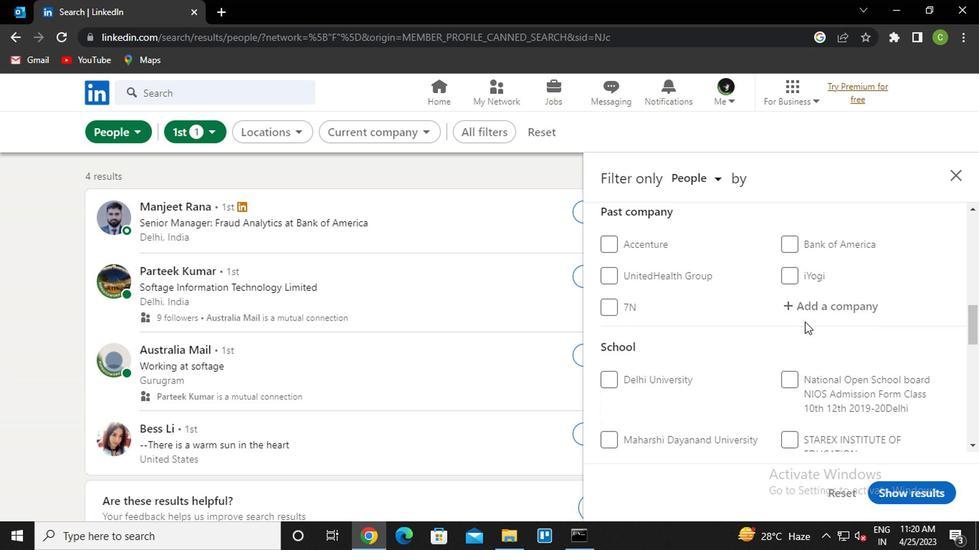 
Action: Mouse scrolled (802, 320) with delta (0, -1)
Screenshot: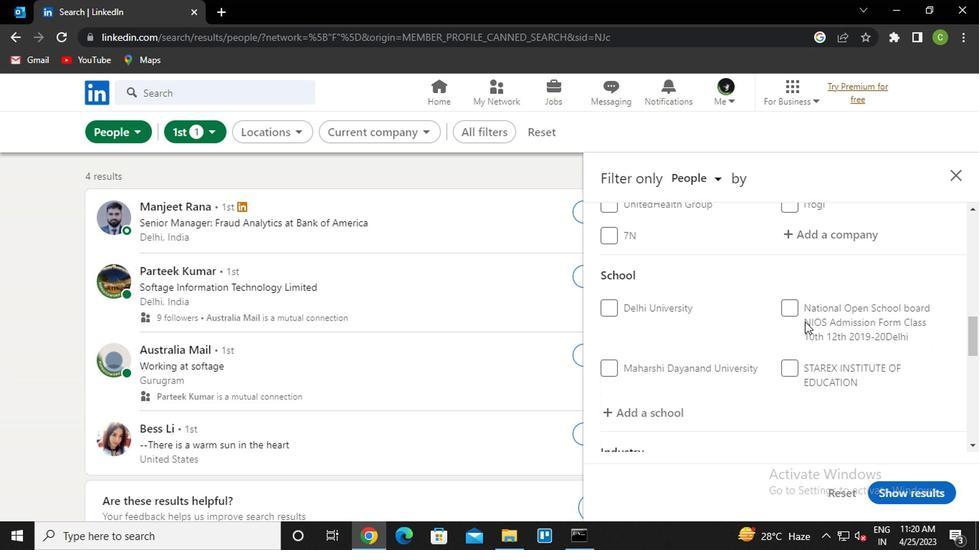 
Action: Mouse moved to (800, 320)
Screenshot: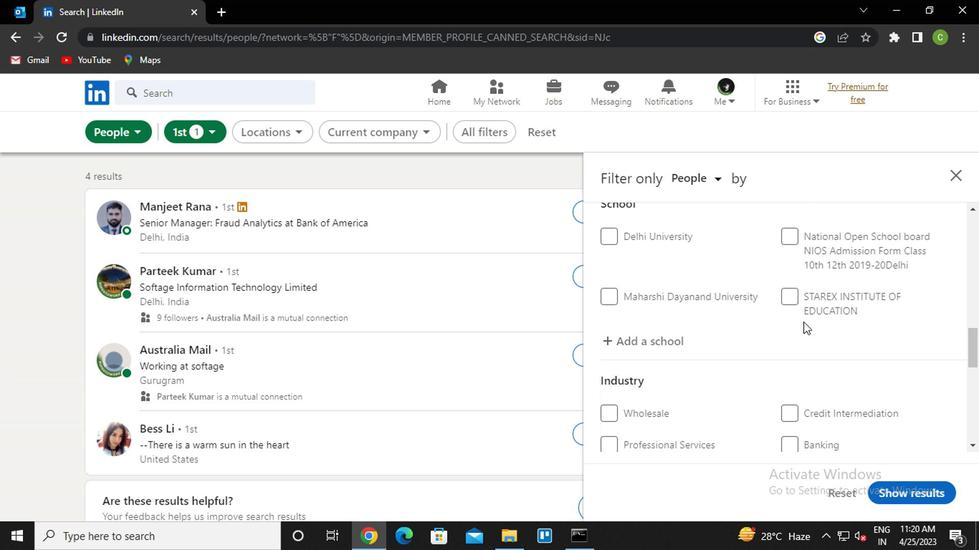 
Action: Mouse scrolled (800, 321) with delta (0, 1)
Screenshot: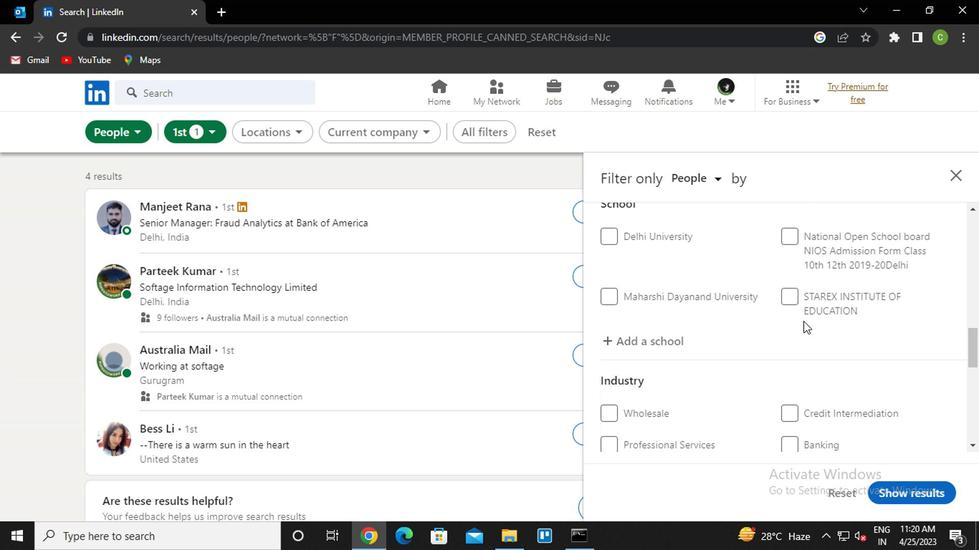 
Action: Mouse scrolled (800, 321) with delta (0, 1)
Screenshot: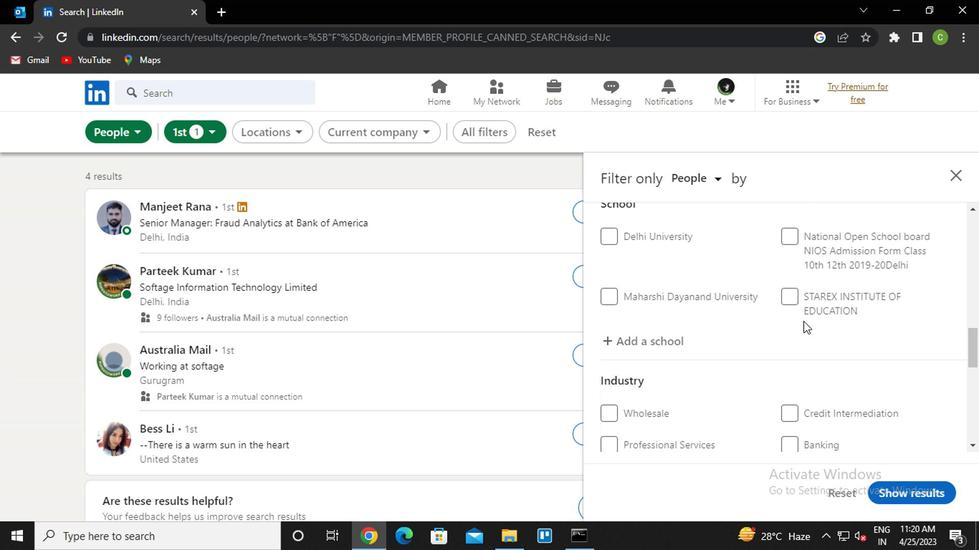 
Action: Mouse moved to (728, 305)
Screenshot: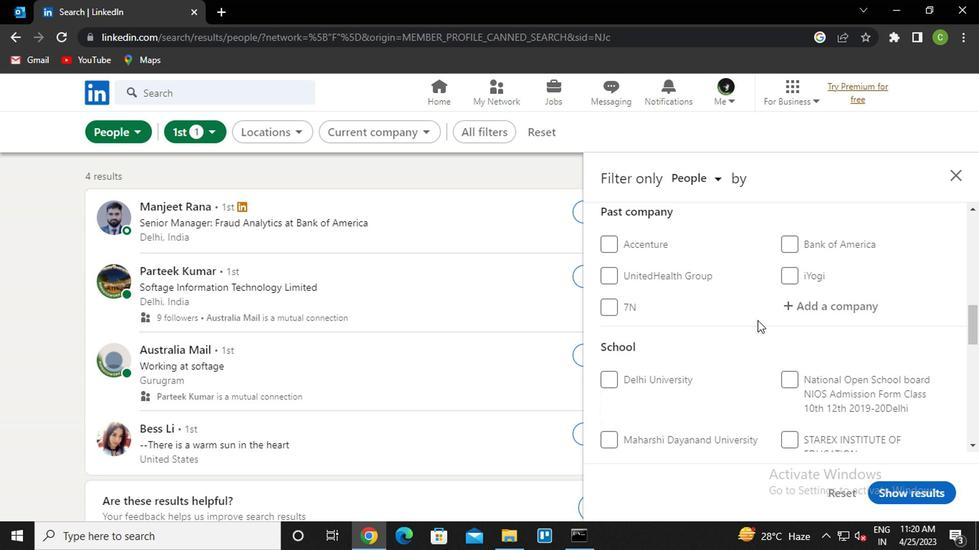 
Action: Mouse scrolled (728, 305) with delta (0, 0)
Screenshot: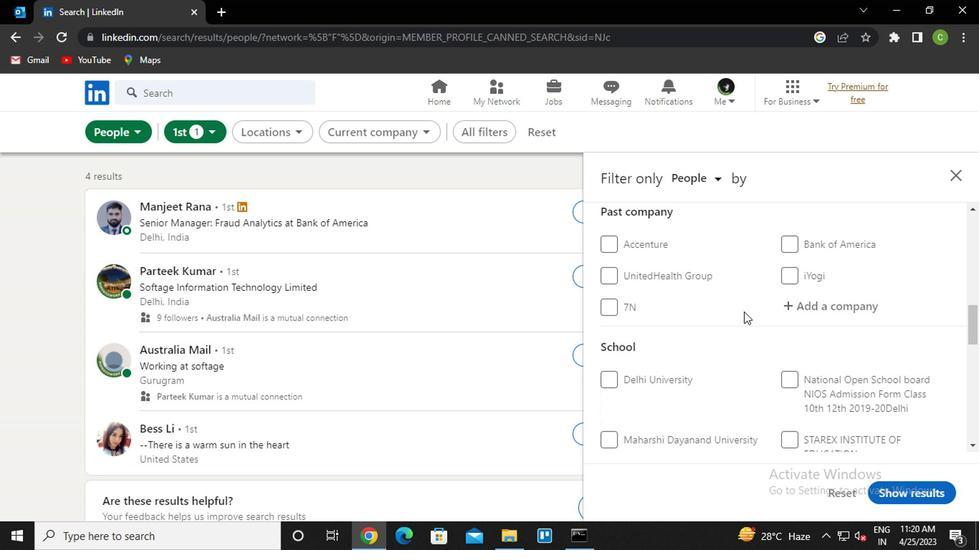 
Action: Mouse scrolled (728, 305) with delta (0, 0)
Screenshot: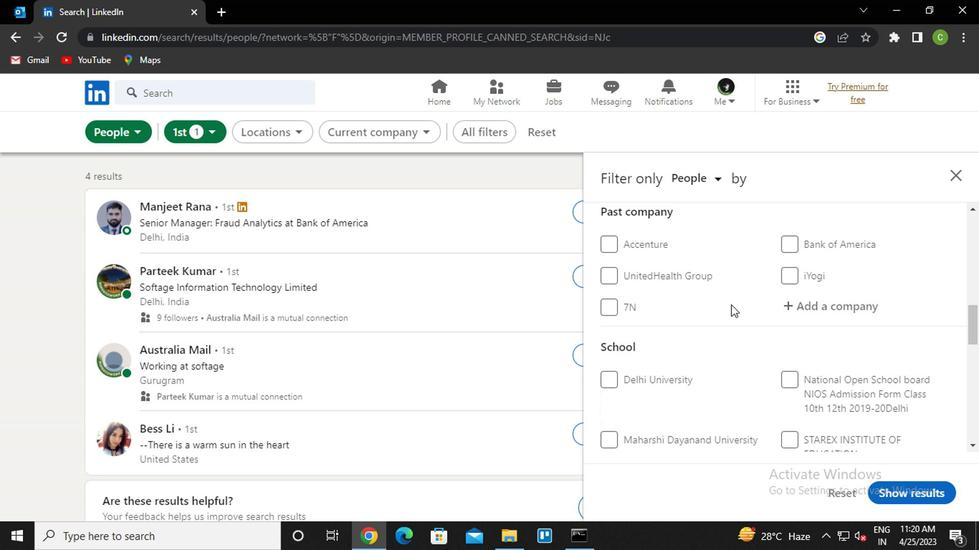 
Action: Mouse moved to (755, 320)
Screenshot: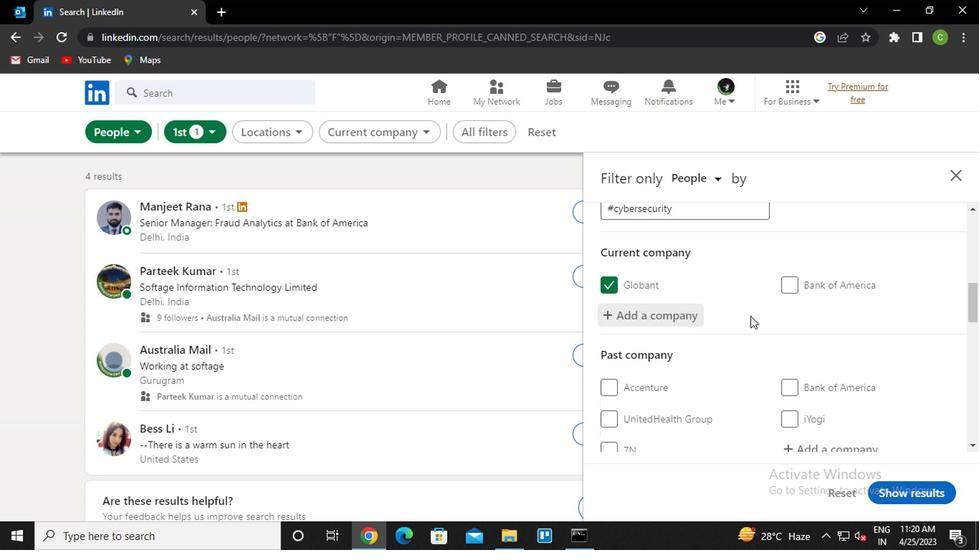 
Action: Mouse scrolled (755, 319) with delta (0, 0)
Screenshot: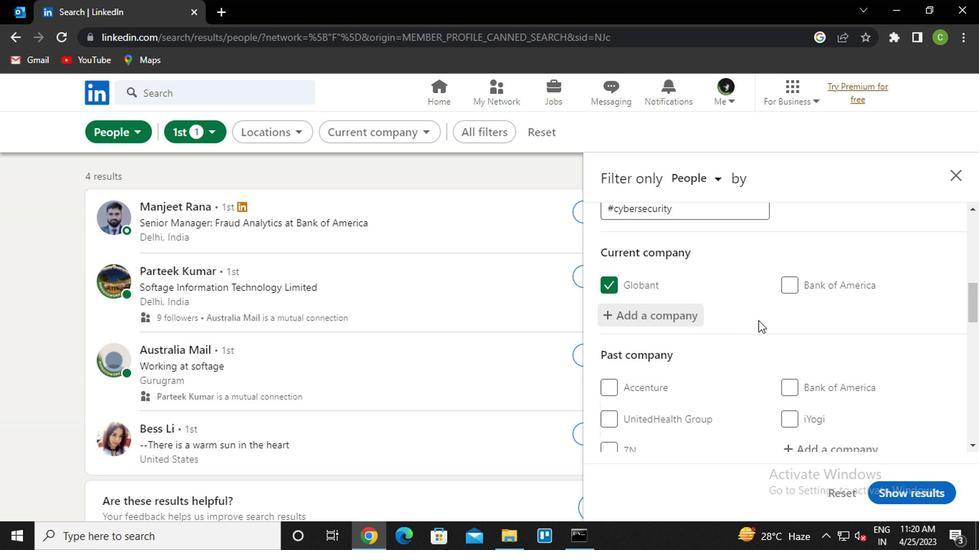
Action: Mouse scrolled (755, 319) with delta (0, 0)
Screenshot: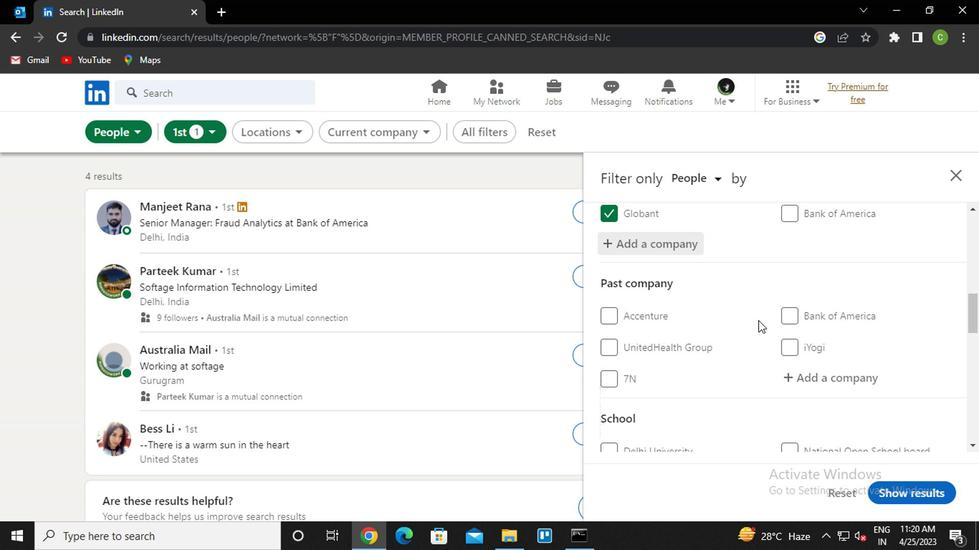 
Action: Mouse scrolled (755, 319) with delta (0, 0)
Screenshot: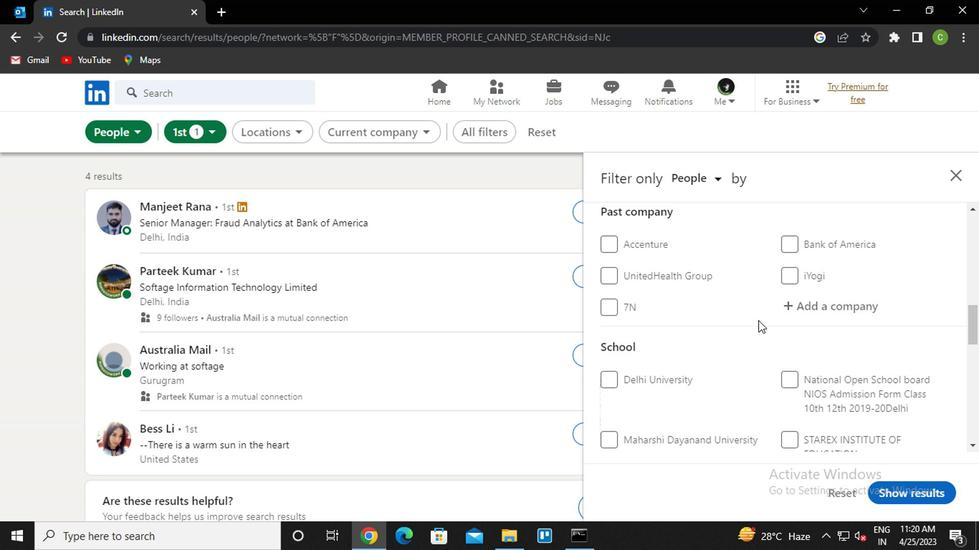 
Action: Mouse scrolled (755, 319) with delta (0, 0)
Screenshot: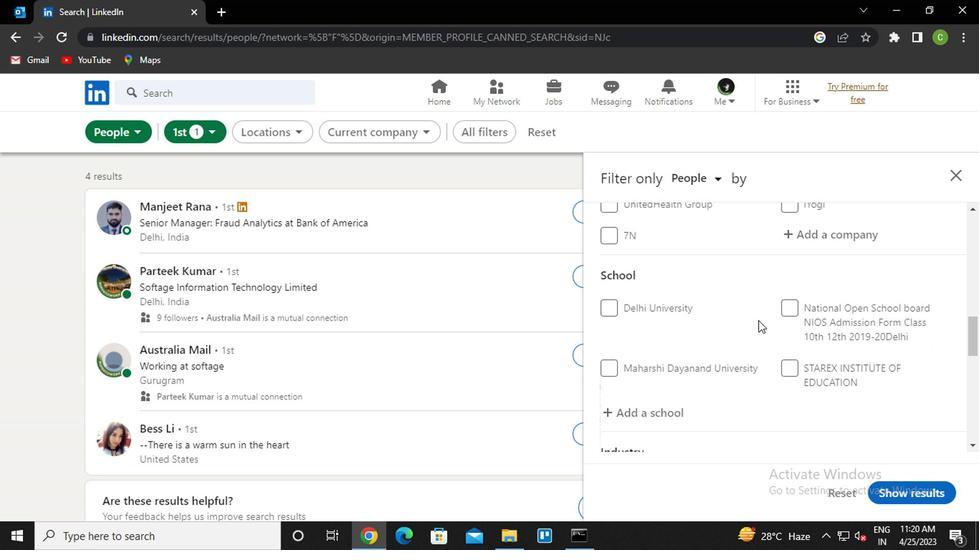 
Action: Mouse moved to (635, 341)
Screenshot: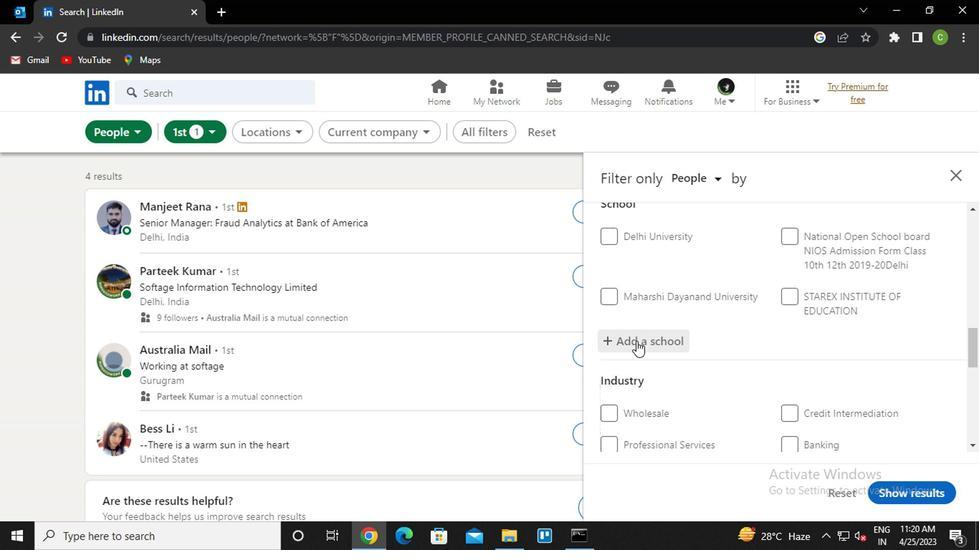 
Action: Mouse pressed left at (635, 341)
Screenshot: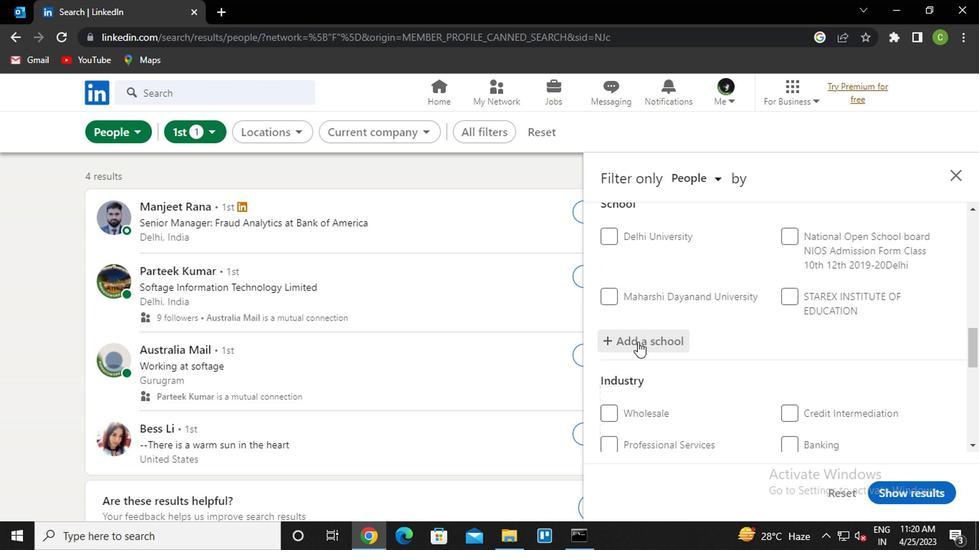 
Action: Mouse moved to (702, 339)
Screenshot: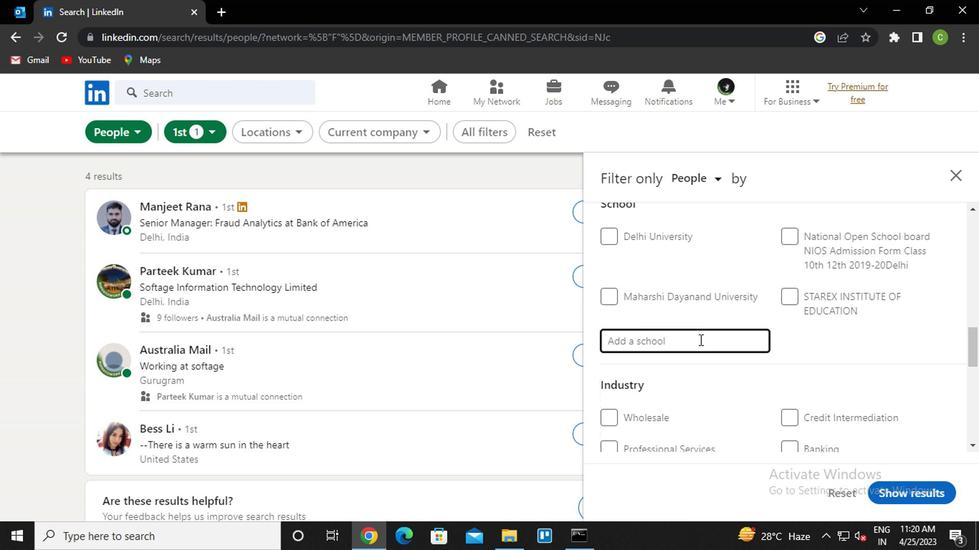 
Action: Key pressed <Key.caps_lock>IT<Key.space>J<Key.caps_lock>OBS<Key.space>
Screenshot: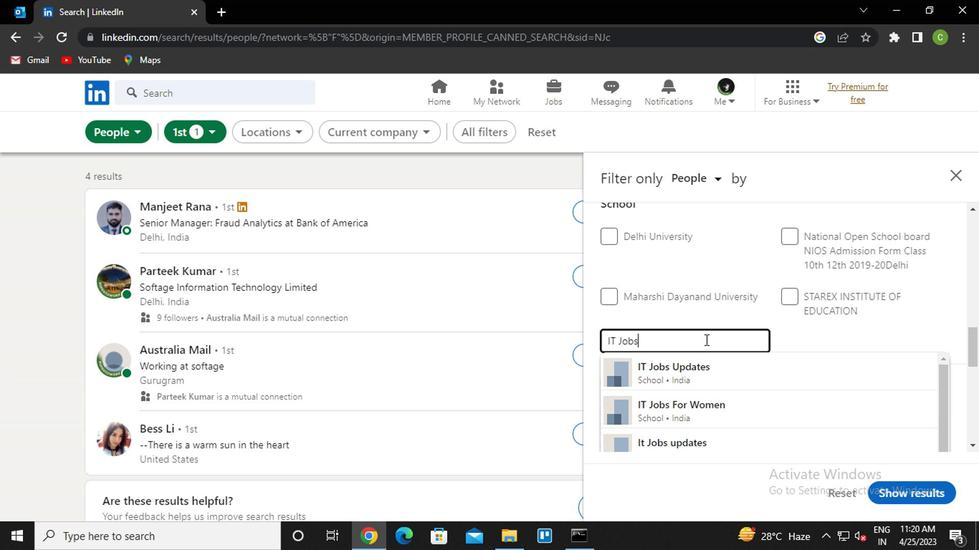 
Action: Mouse moved to (693, 369)
Screenshot: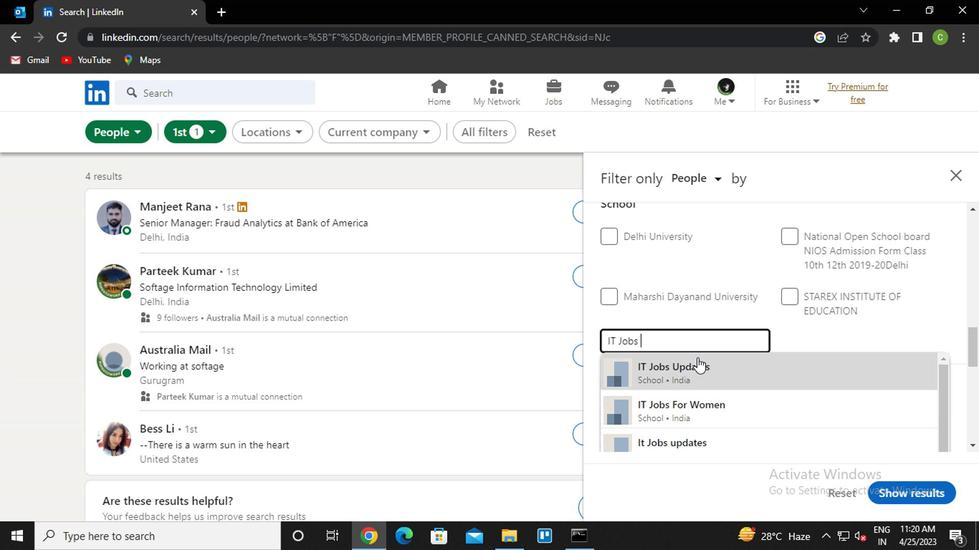 
Action: Mouse pressed left at (693, 369)
Screenshot: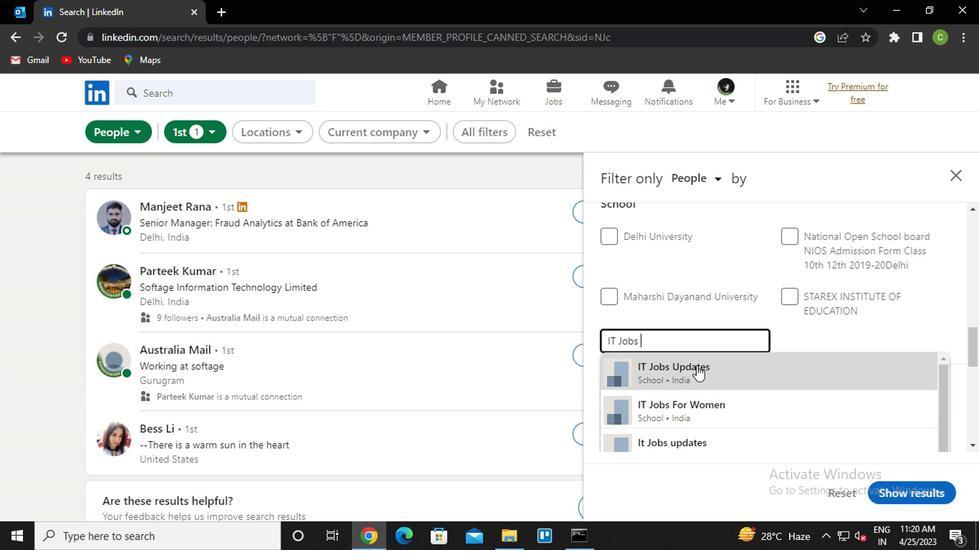 
Action: Mouse moved to (721, 333)
Screenshot: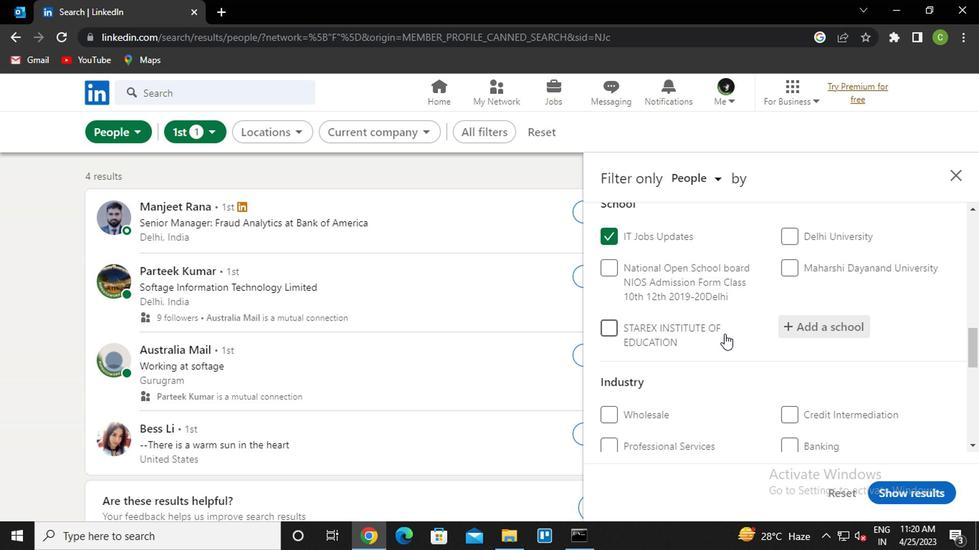 
Action: Mouse scrolled (721, 333) with delta (0, 0)
Screenshot: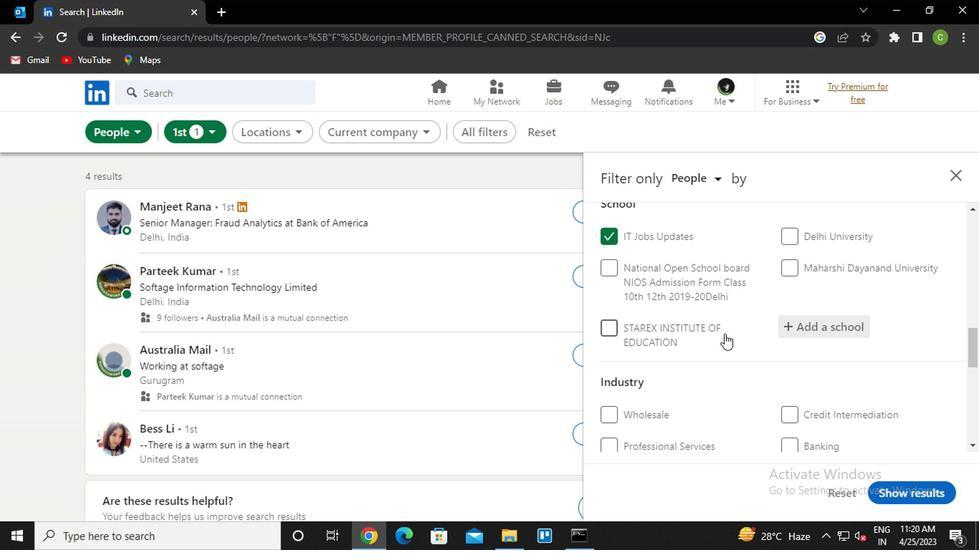 
Action: Mouse moved to (720, 335)
Screenshot: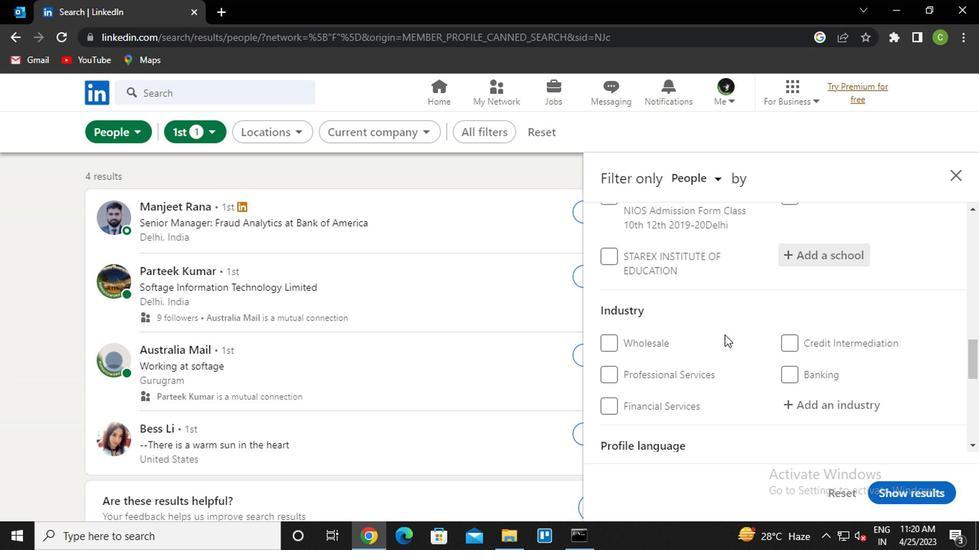 
Action: Mouse scrolled (720, 334) with delta (0, 0)
Screenshot: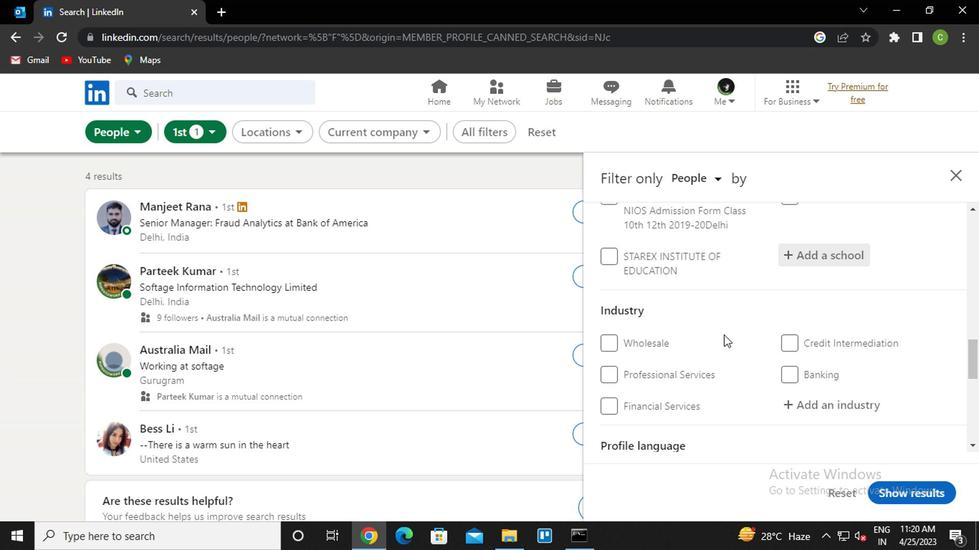 
Action: Mouse moved to (814, 330)
Screenshot: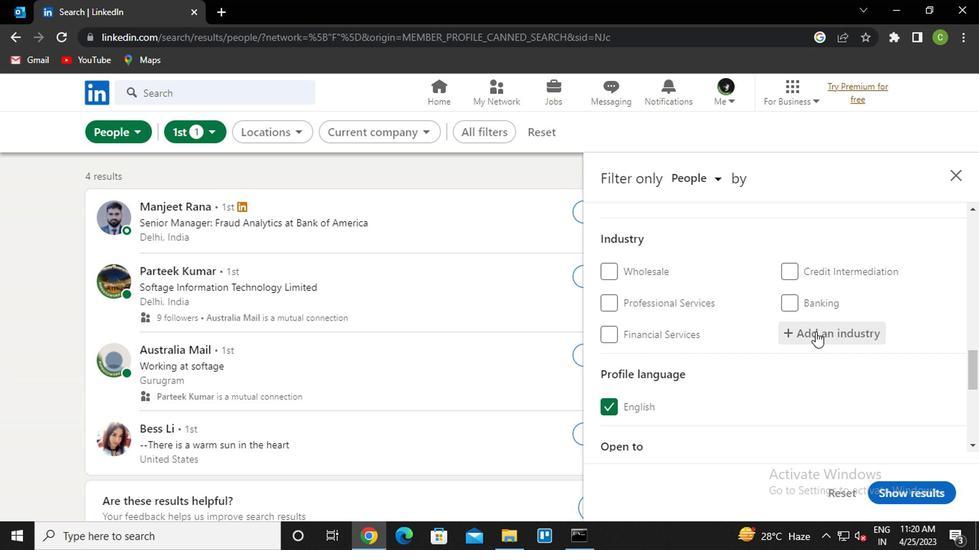 
Action: Mouse pressed left at (814, 330)
Screenshot: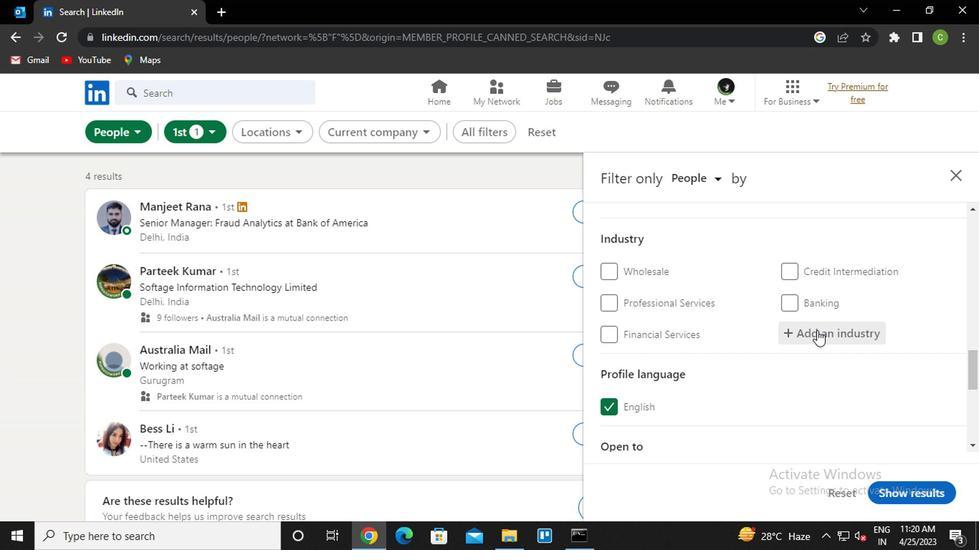 
Action: Key pressed <Key.caps_lock>A<Key.caps_lock>UDIO<Key.space>
Screenshot: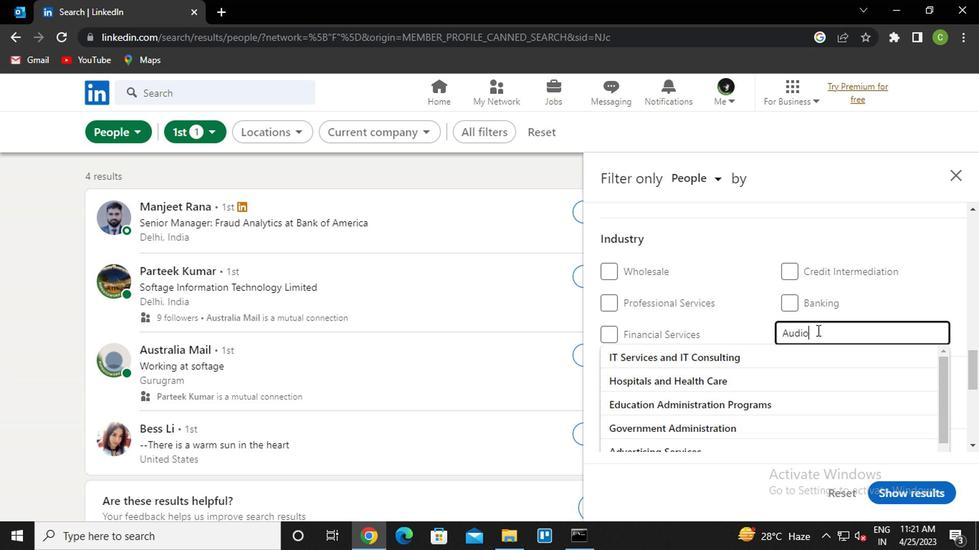 
Action: Mouse moved to (772, 373)
Screenshot: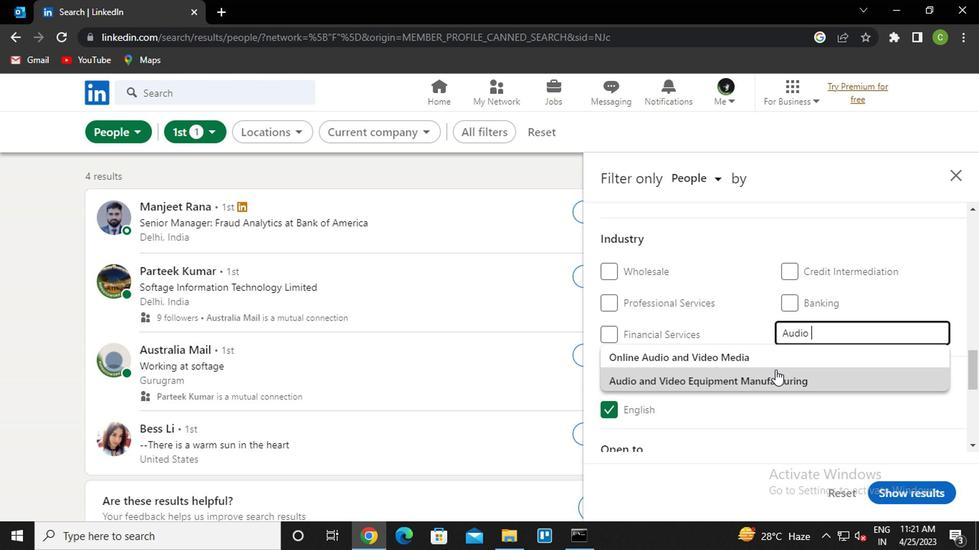 
Action: Mouse pressed left at (772, 373)
Screenshot: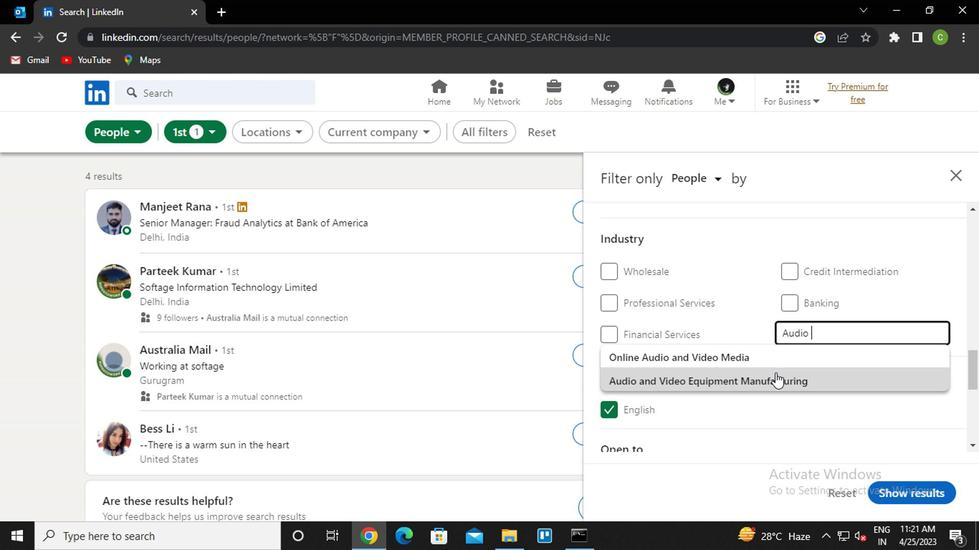 
Action: Mouse moved to (776, 371)
Screenshot: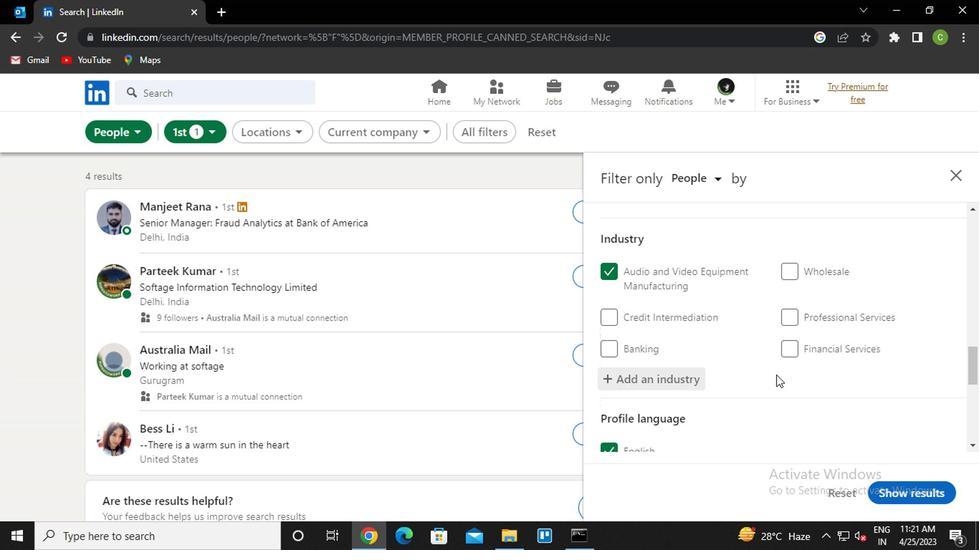 
Action: Mouse scrolled (776, 371) with delta (0, 0)
Screenshot: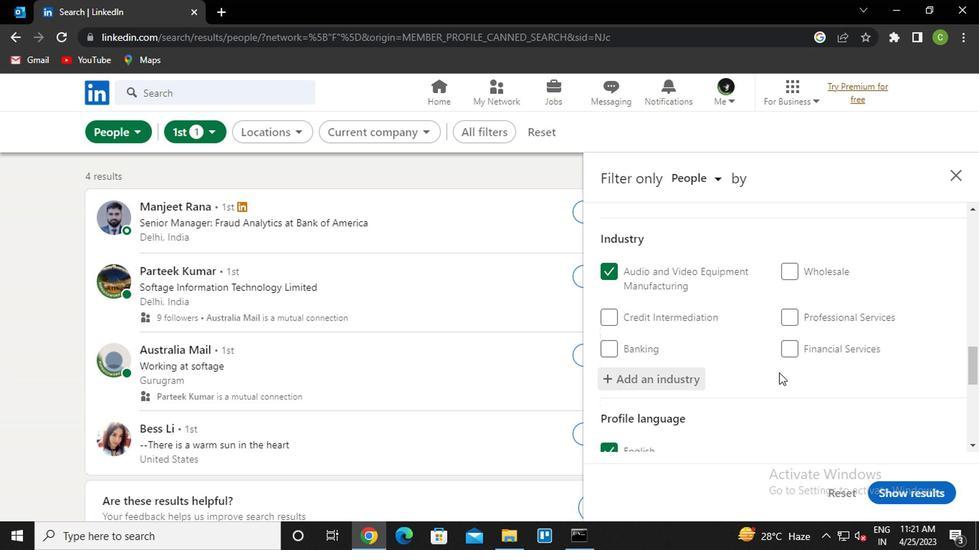 
Action: Mouse moved to (777, 371)
Screenshot: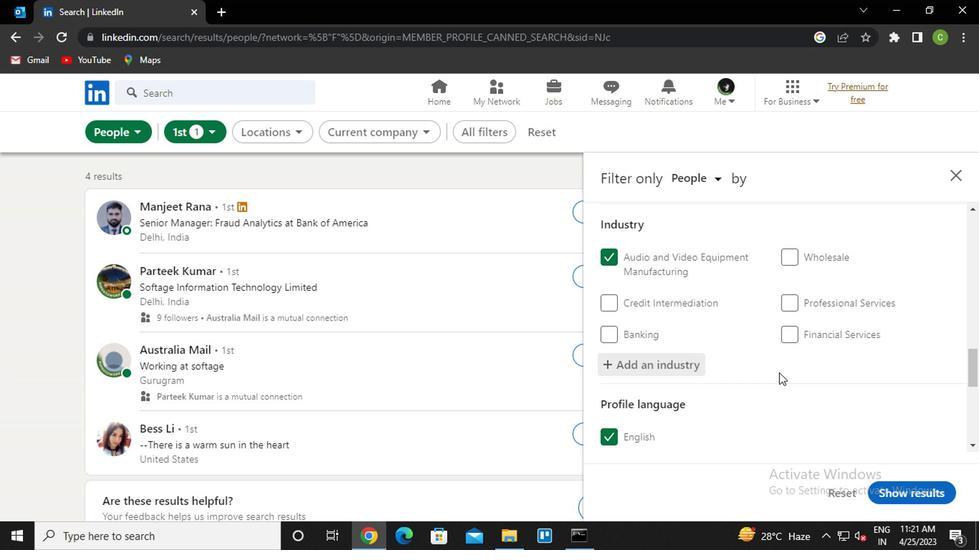 
Action: Mouse scrolled (777, 371) with delta (0, 0)
Screenshot: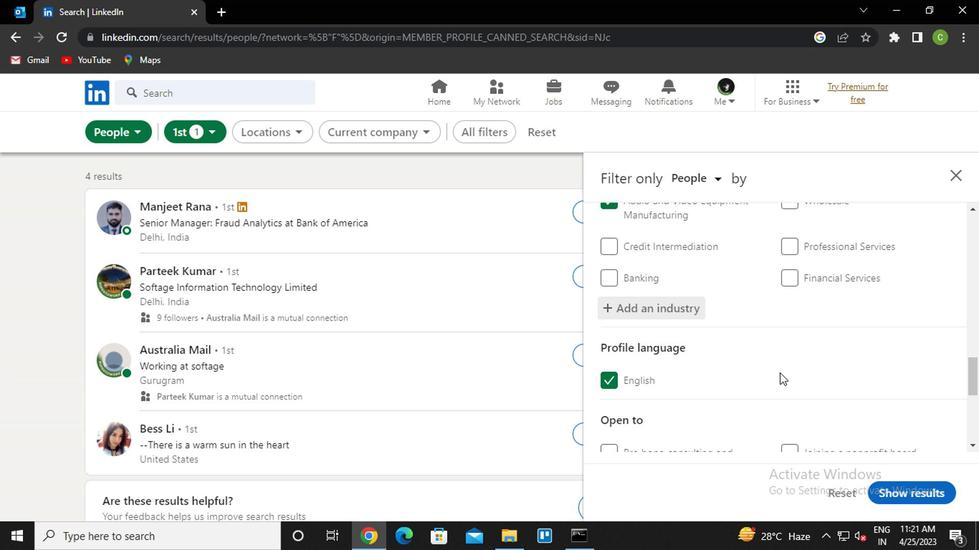 
Action: Mouse moved to (777, 373)
Screenshot: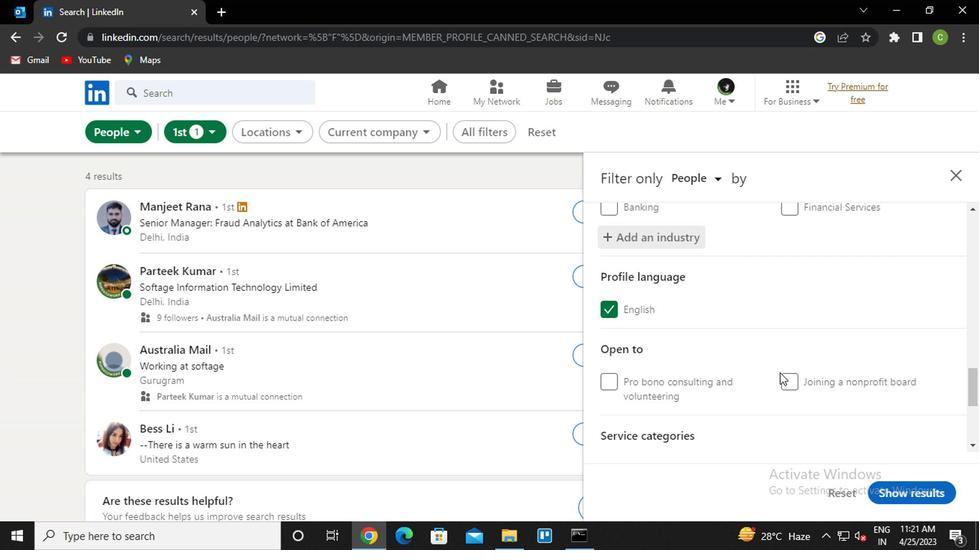 
Action: Mouse scrolled (777, 372) with delta (0, -1)
Screenshot: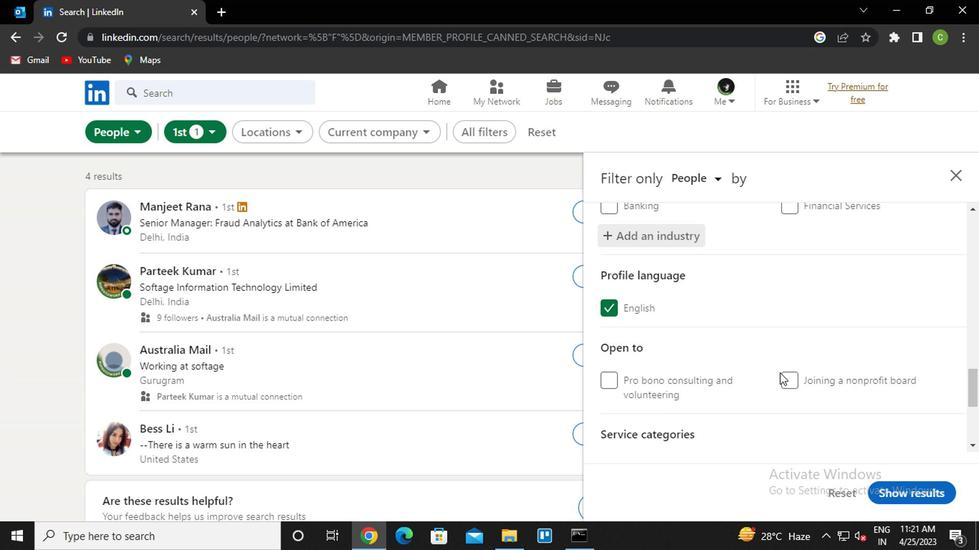
Action: Mouse moved to (700, 366)
Screenshot: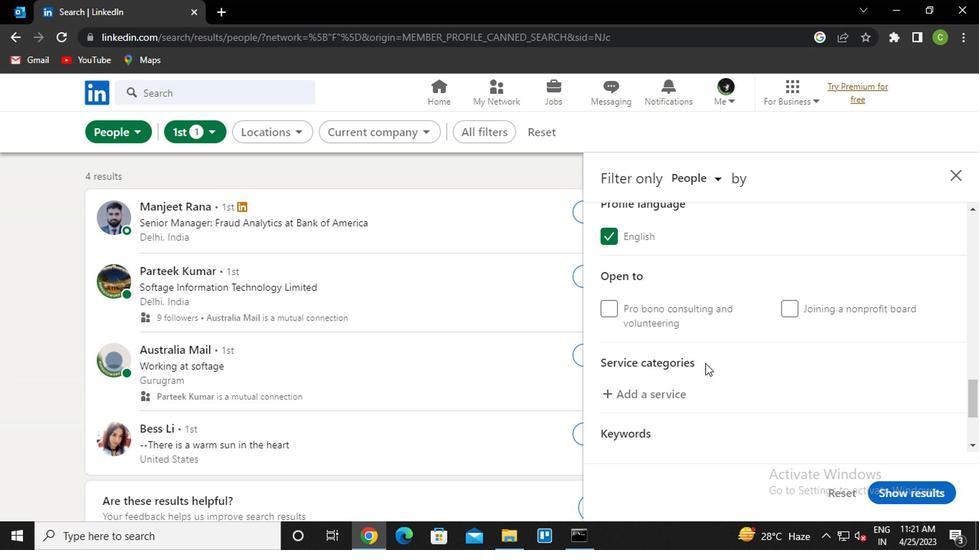 
Action: Mouse scrolled (700, 366) with delta (0, 0)
Screenshot: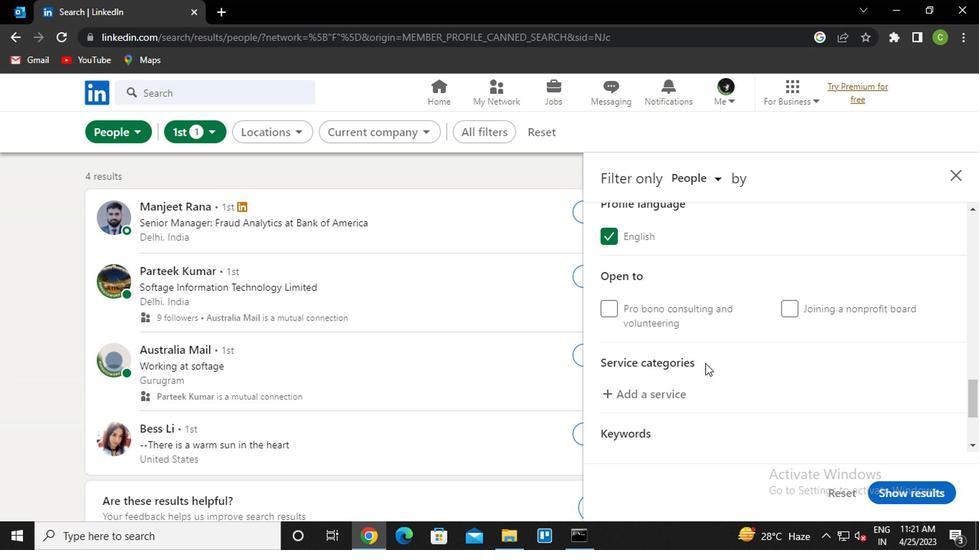 
Action: Mouse moved to (700, 367)
Screenshot: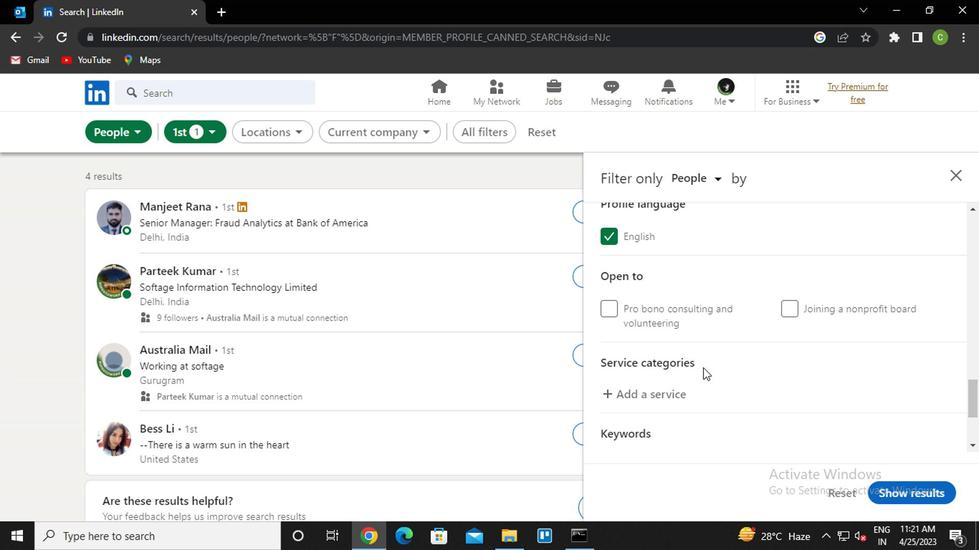 
Action: Mouse scrolled (700, 366) with delta (0, -1)
Screenshot: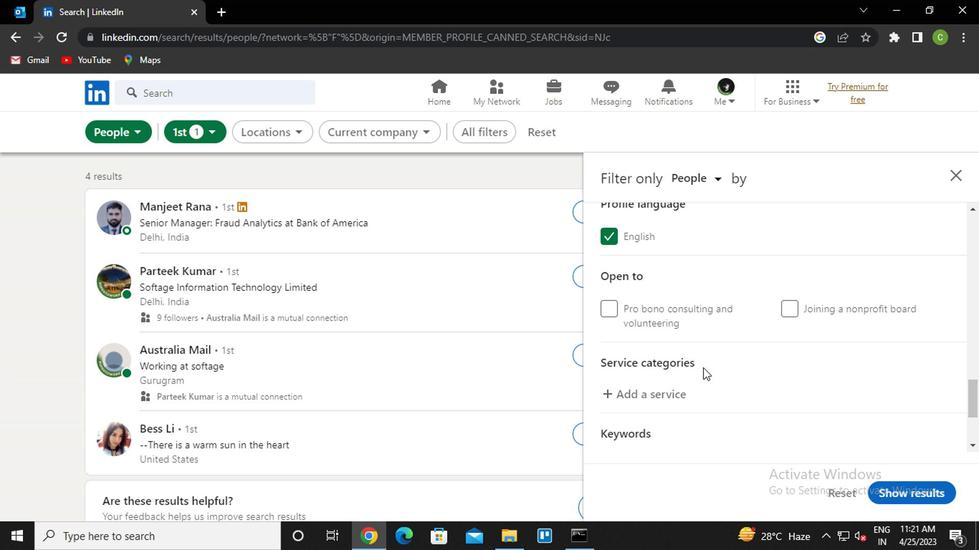 
Action: Mouse moved to (653, 250)
Screenshot: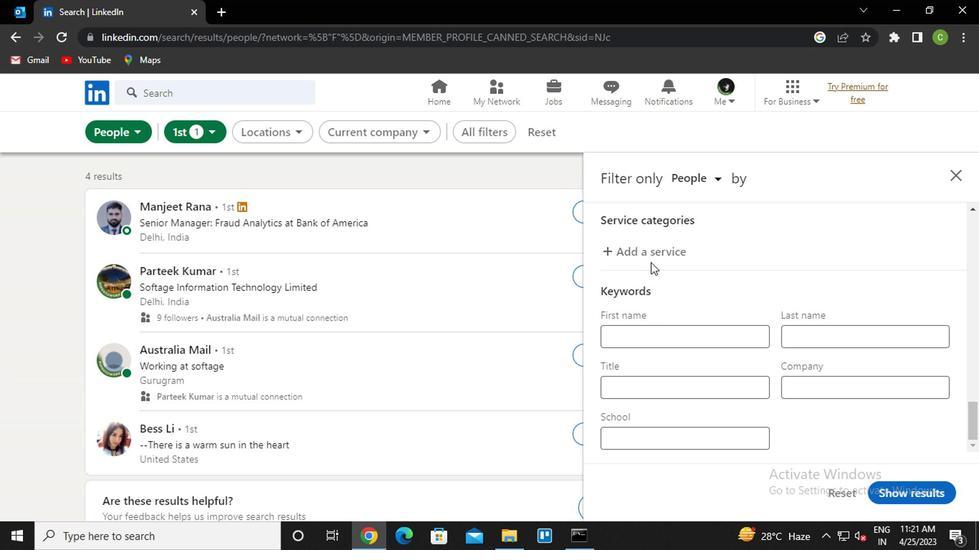 
Action: Mouse pressed left at (653, 250)
Screenshot: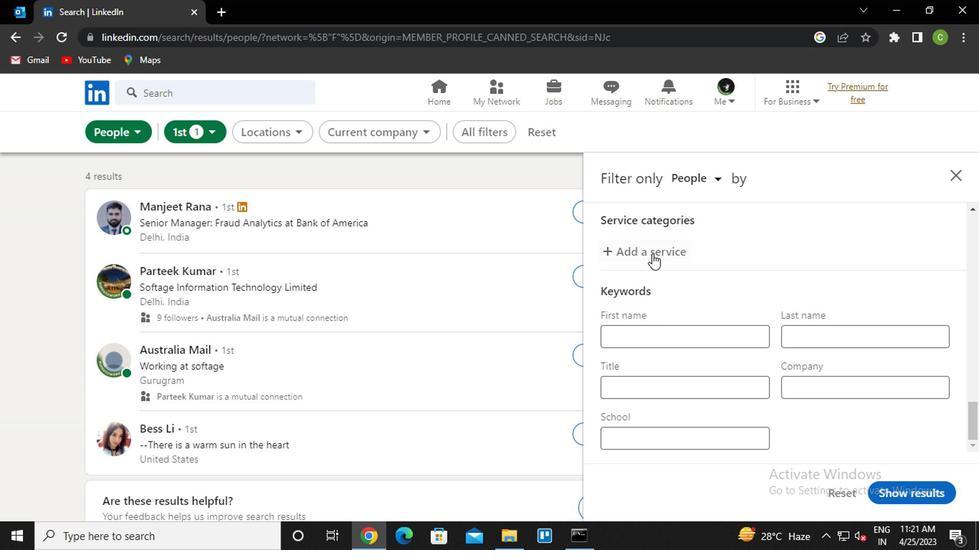 
Action: Mouse moved to (653, 250)
Screenshot: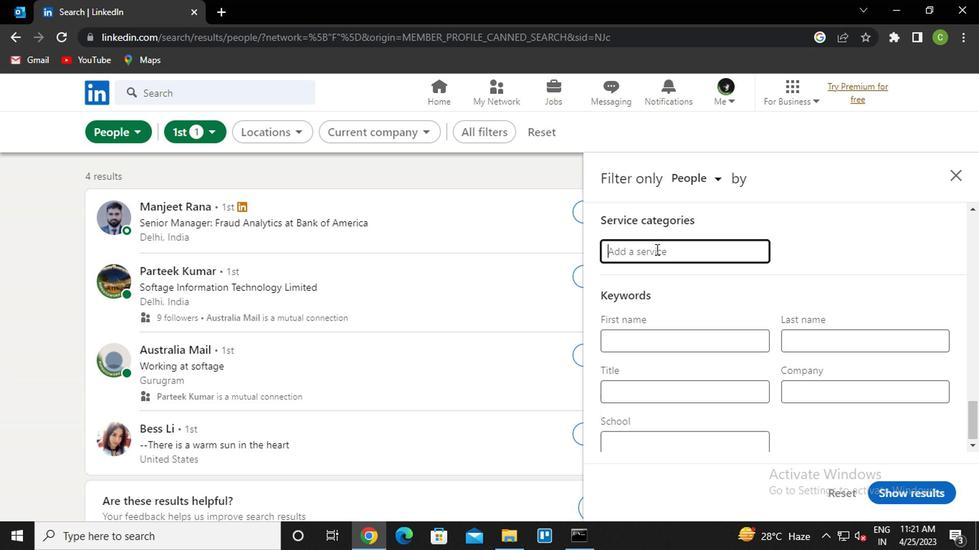 
Action: Key pressed <Key.caps_lock>H<Key.caps_lock>ELA<Key.backspace><Key.backspace>ALTH<Key.space>
Screenshot: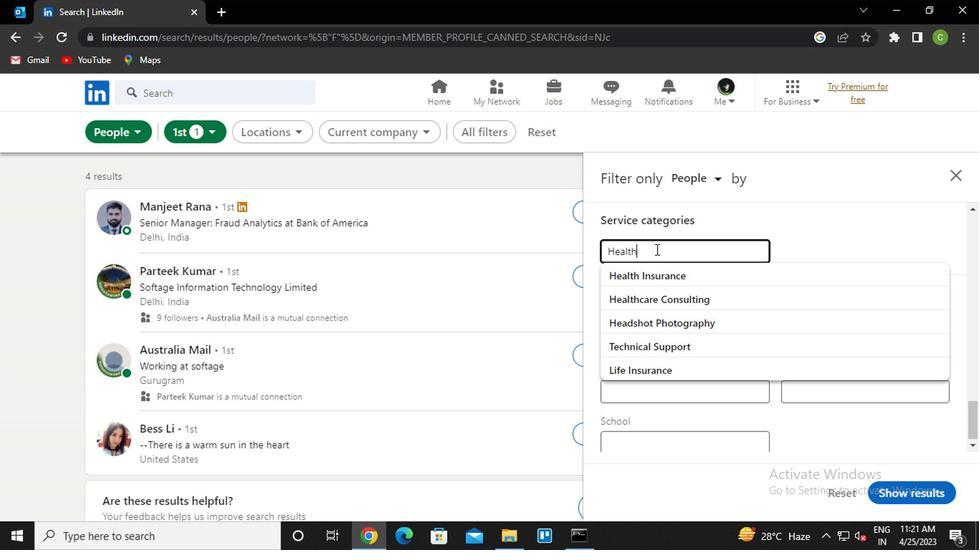 
Action: Mouse moved to (672, 318)
Screenshot: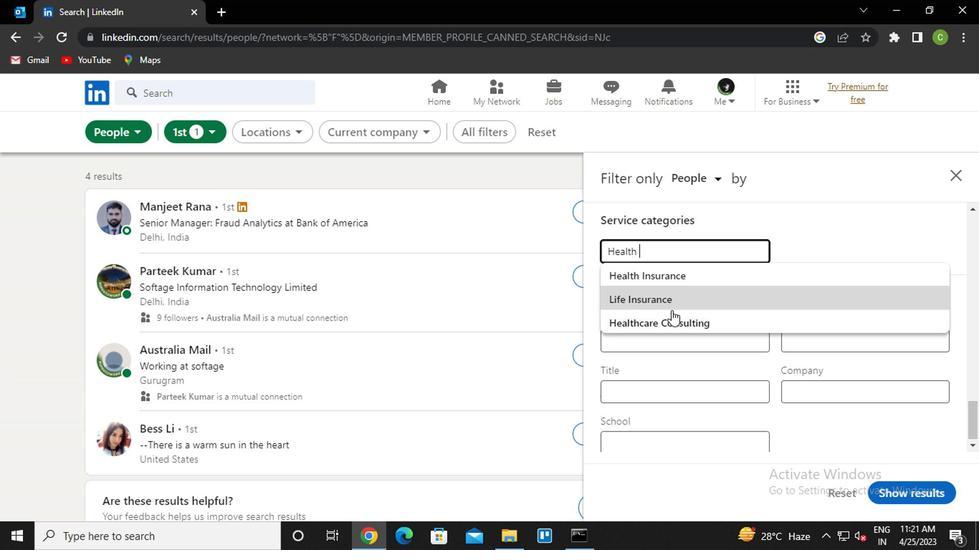 
Action: Mouse pressed left at (672, 318)
Screenshot: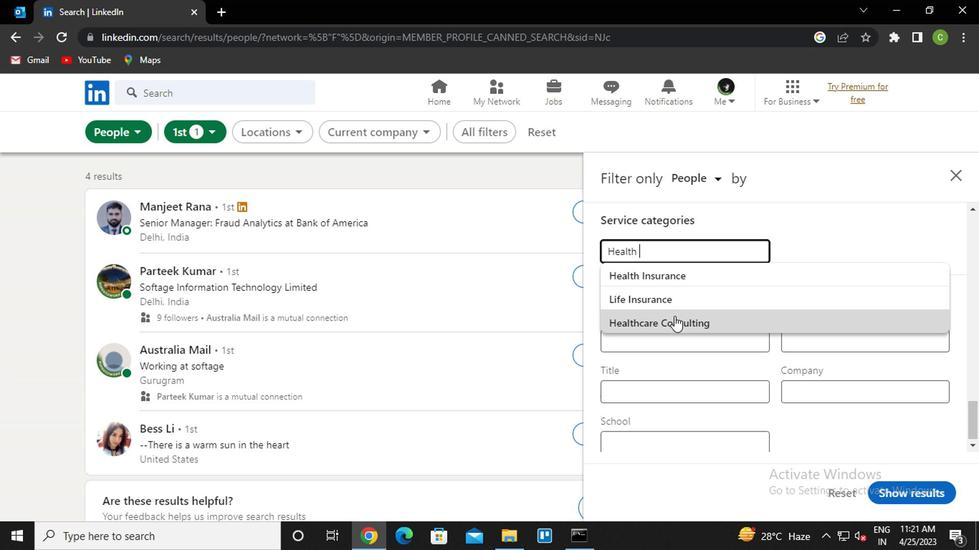 
Action: Mouse moved to (680, 282)
Screenshot: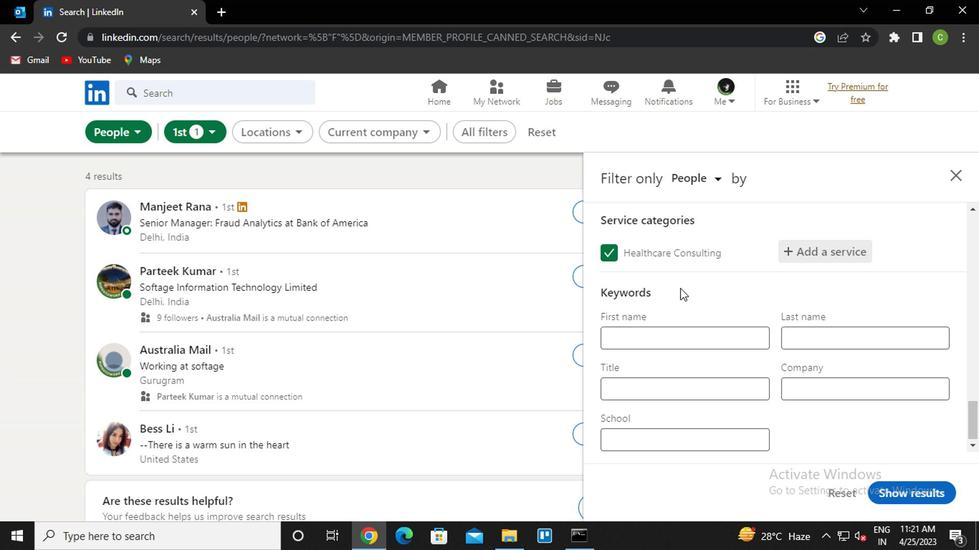 
Action: Mouse scrolled (680, 281) with delta (0, 0)
Screenshot: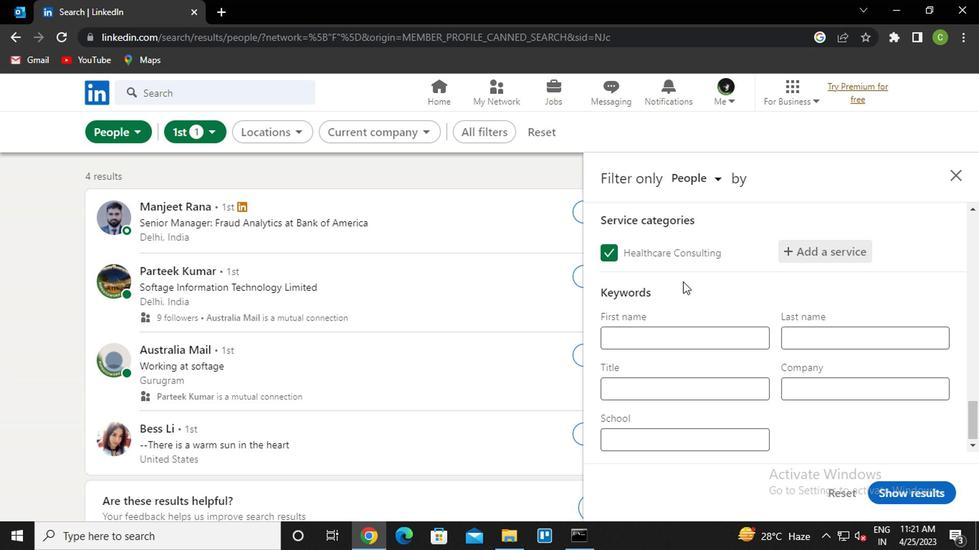 
Action: Mouse moved to (663, 372)
Screenshot: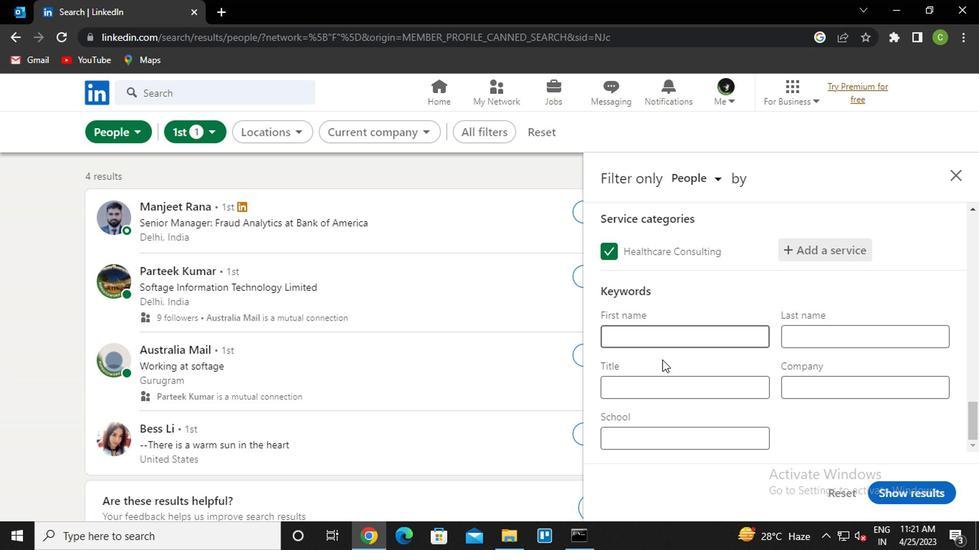 
Action: Mouse pressed left at (663, 372)
Screenshot: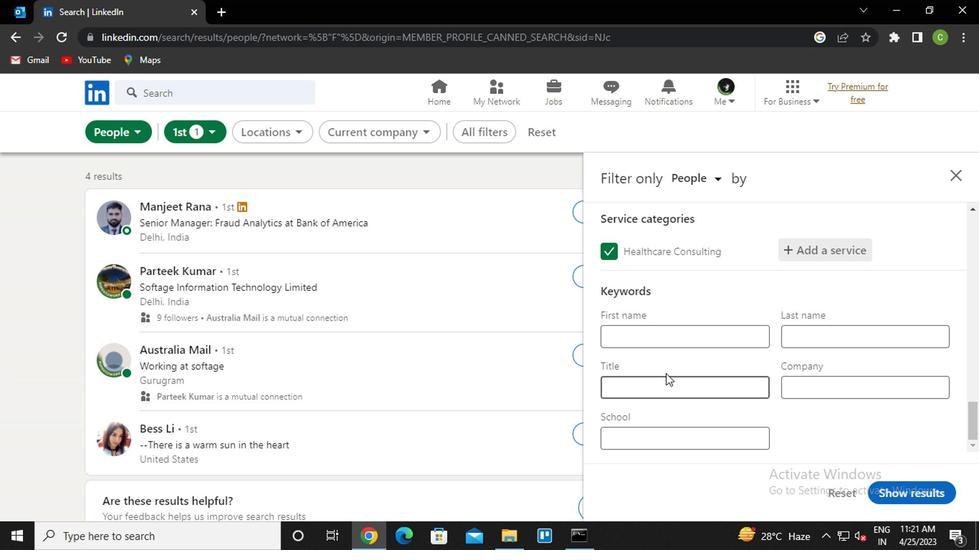
Action: Mouse moved to (662, 378)
Screenshot: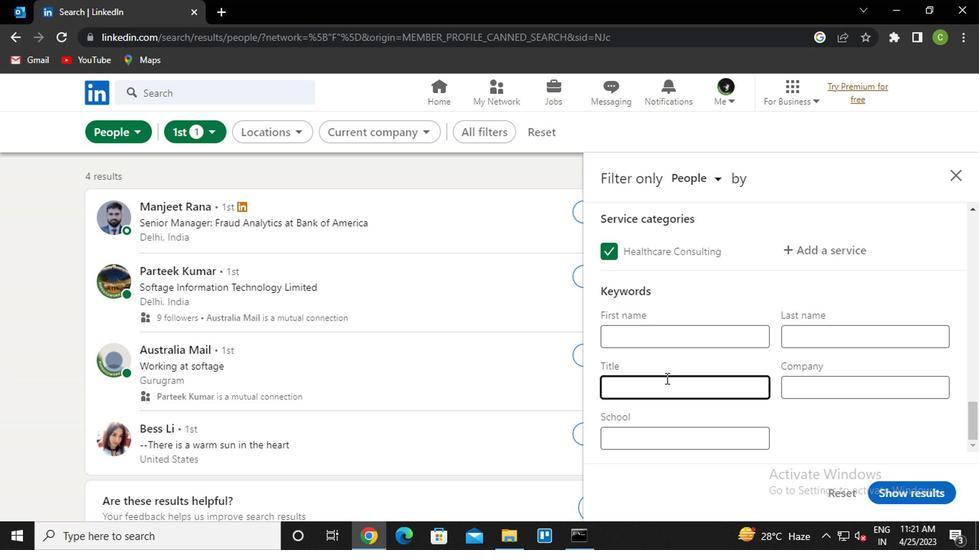 
Action: Key pressed <Key.caps_lock>P<Key.caps_lock>AYROLL<Key.space>CLERK
Screenshot: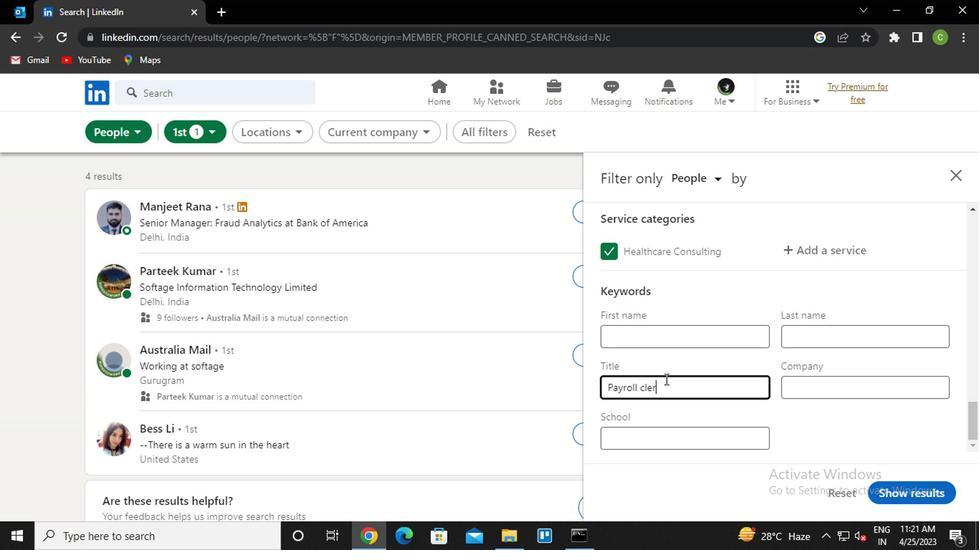 
Action: Mouse moved to (909, 482)
Screenshot: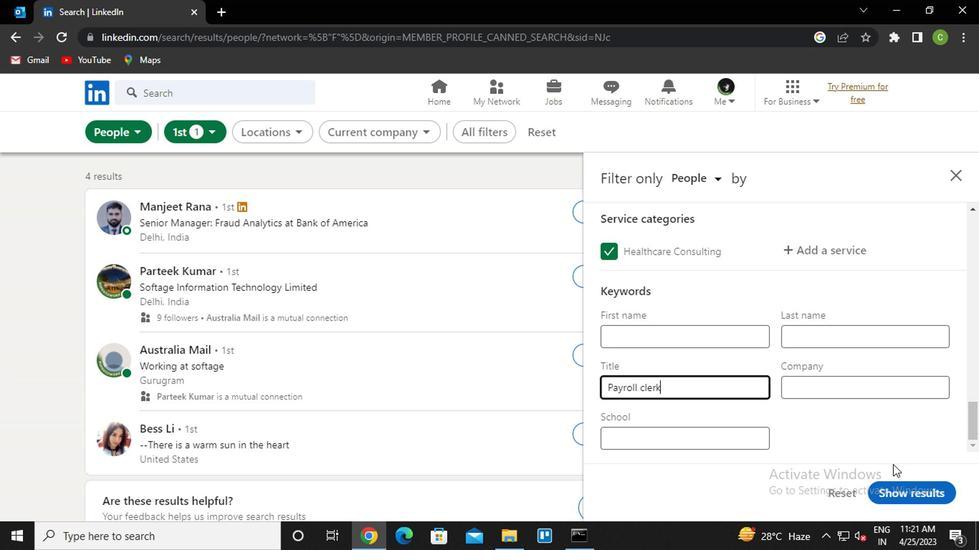 
Action: Mouse pressed left at (909, 482)
Screenshot: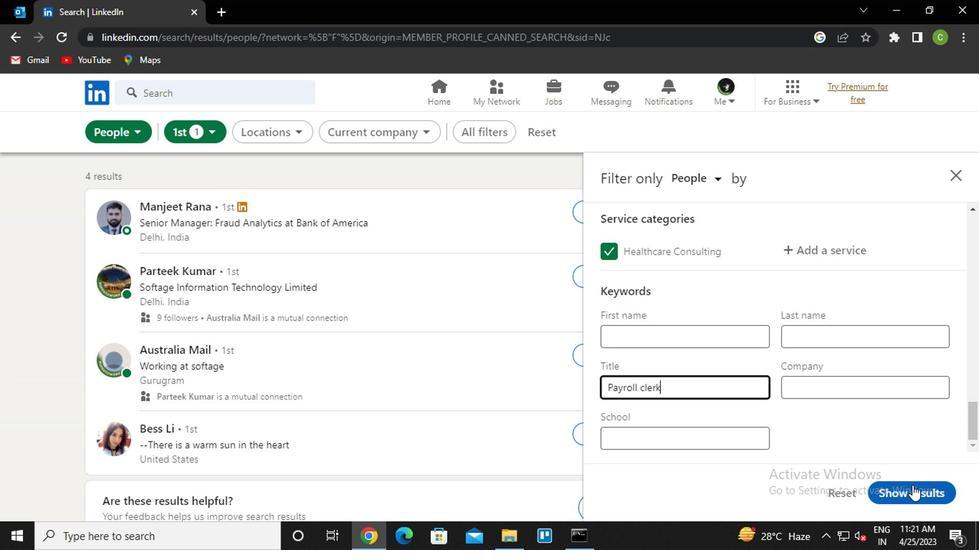 
Action: Mouse moved to (562, 457)
Screenshot: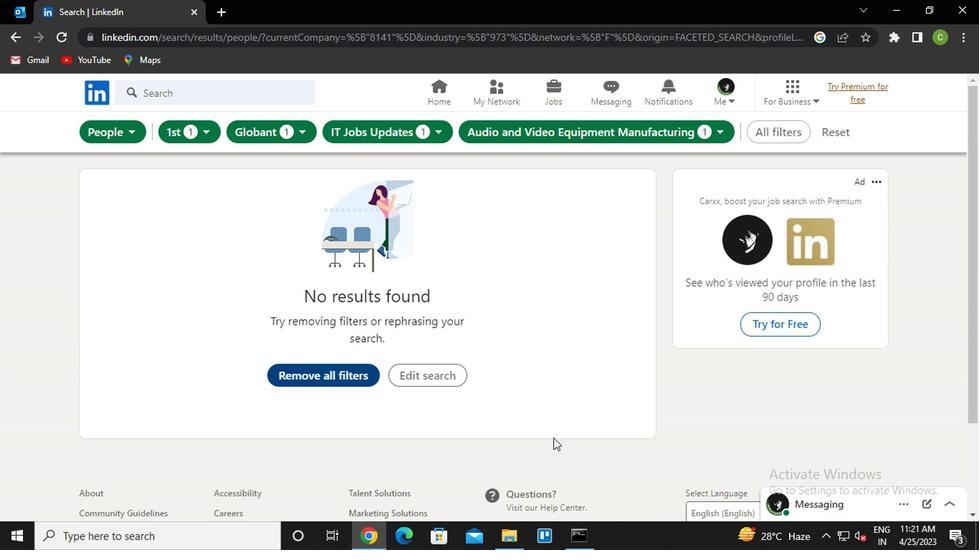 
